 Task: Look for space in Blankenberge, Belgium from 9th June, 2023 to 16th June, 2023 for 2 adults in price range Rs.8000 to Rs.16000. Place can be entire place with 2 bedrooms having 2 beds and 1 bathroom. Property type can be house, flat, guest house. Amenities needed are: heating. Booking option can be shelf check-in. Required host language is English.
Action: Mouse moved to (395, 74)
Screenshot: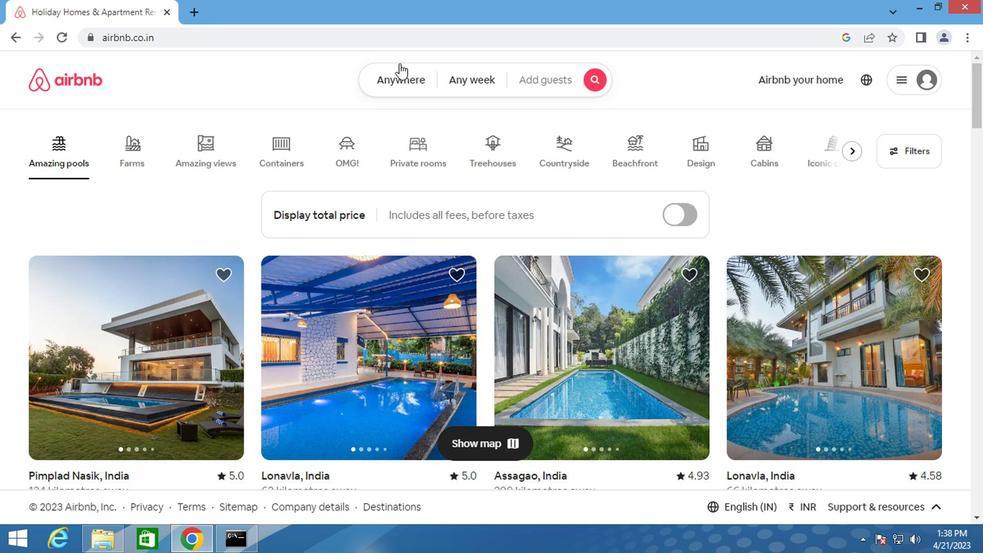
Action: Mouse pressed left at (395, 74)
Screenshot: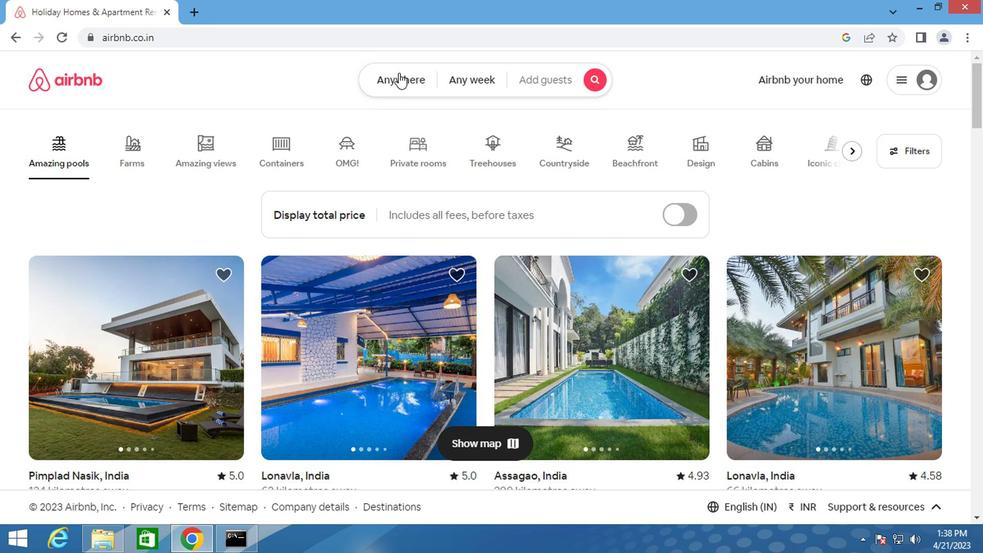 
Action: Mouse moved to (278, 139)
Screenshot: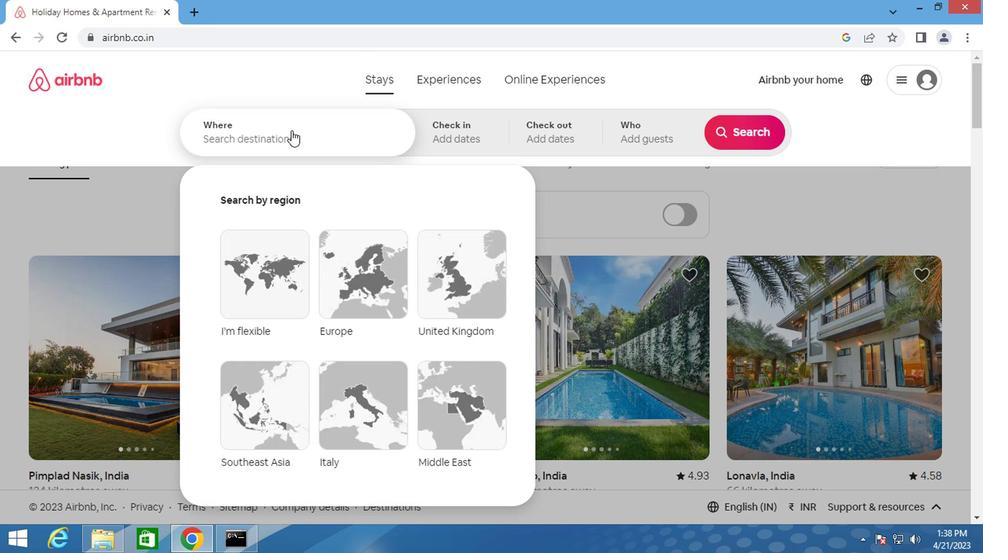 
Action: Mouse pressed left at (278, 139)
Screenshot: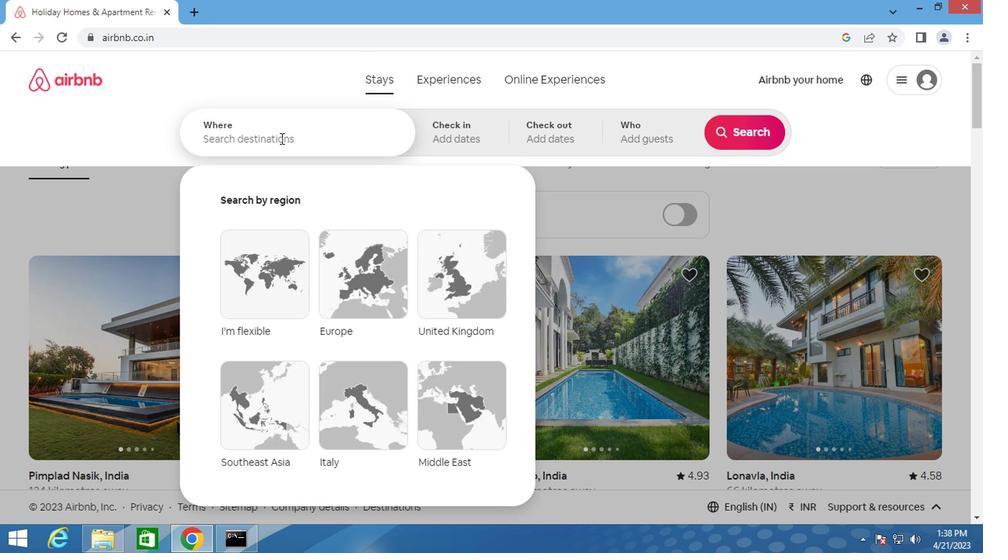 
Action: Key pressed <Key.shift>BLANKENBERGE,BELGIUM
Screenshot: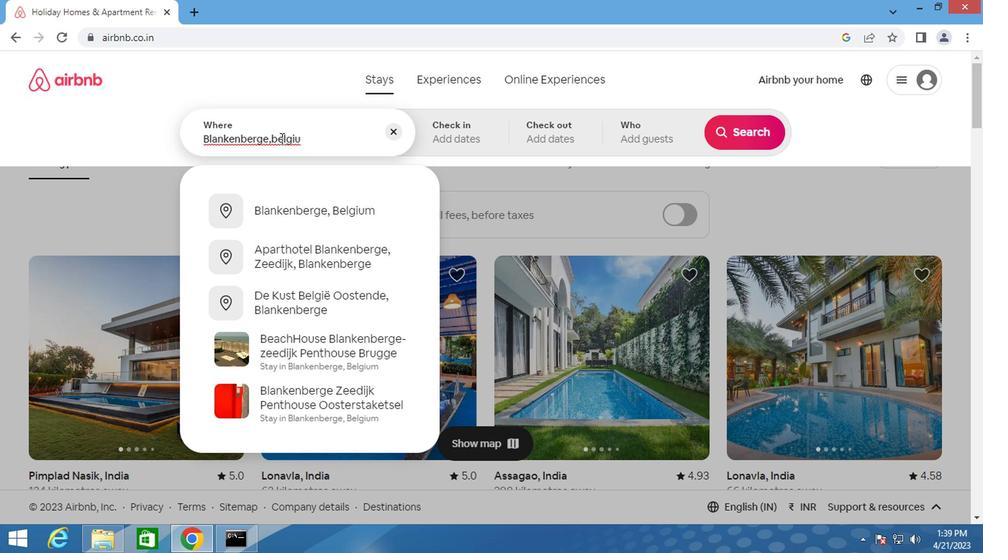 
Action: Mouse moved to (285, 208)
Screenshot: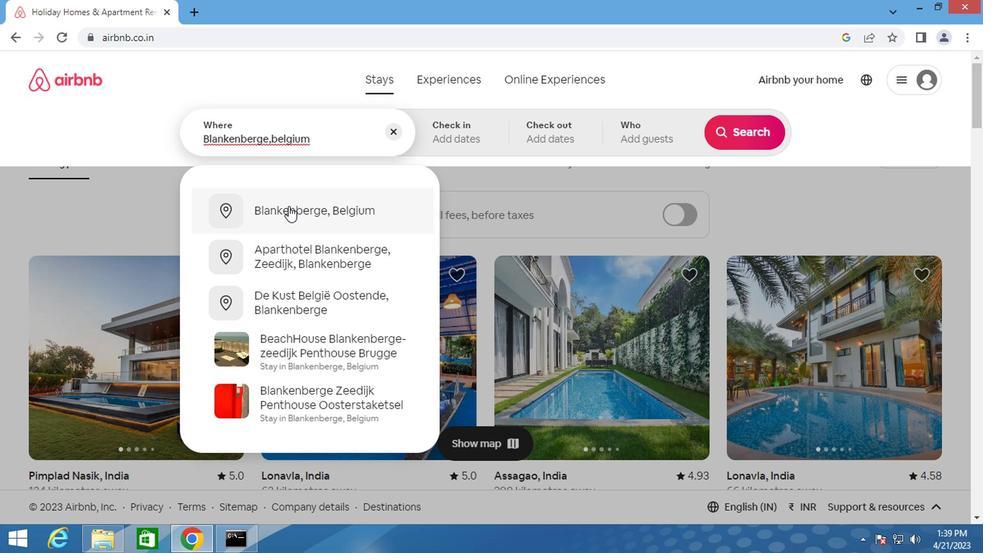 
Action: Mouse pressed left at (285, 208)
Screenshot: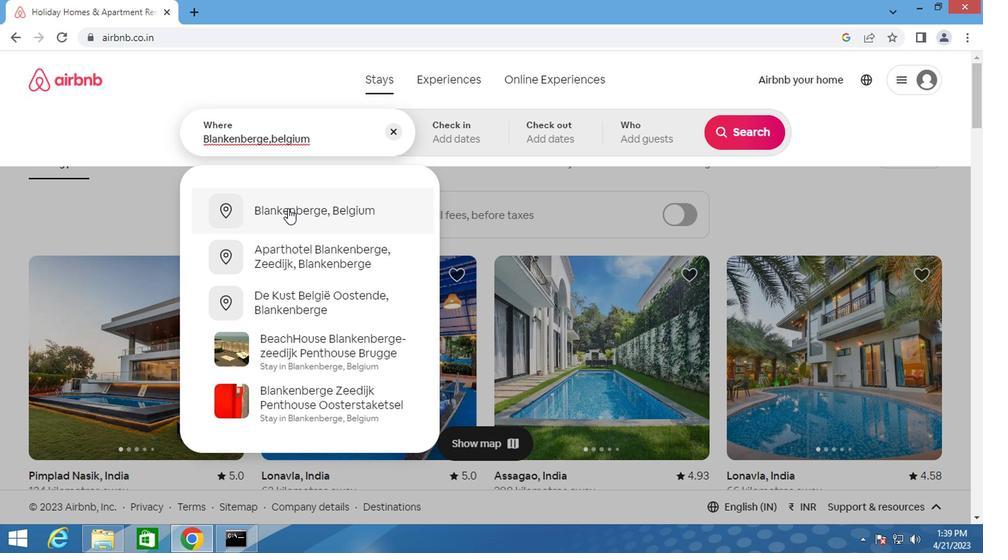 
Action: Mouse moved to (733, 245)
Screenshot: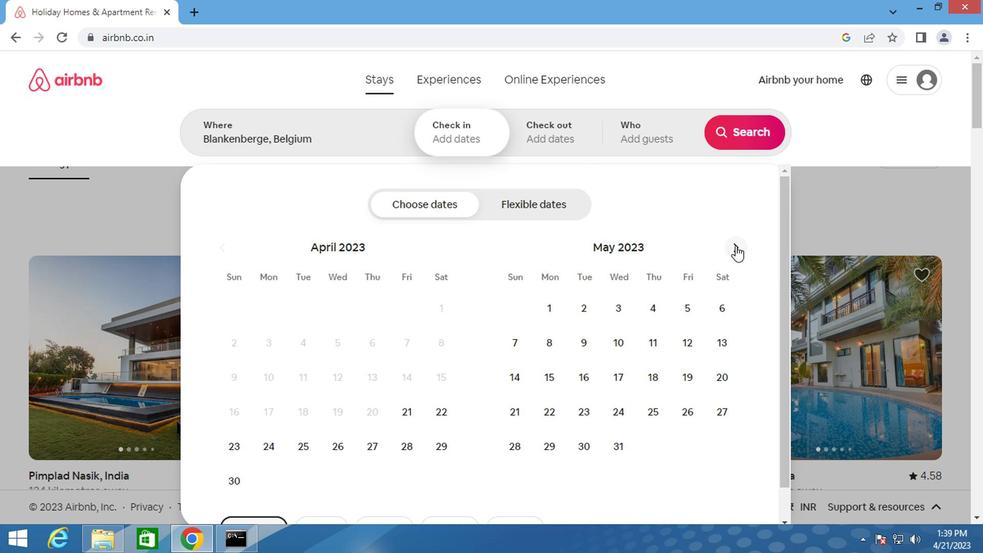 
Action: Mouse pressed left at (733, 245)
Screenshot: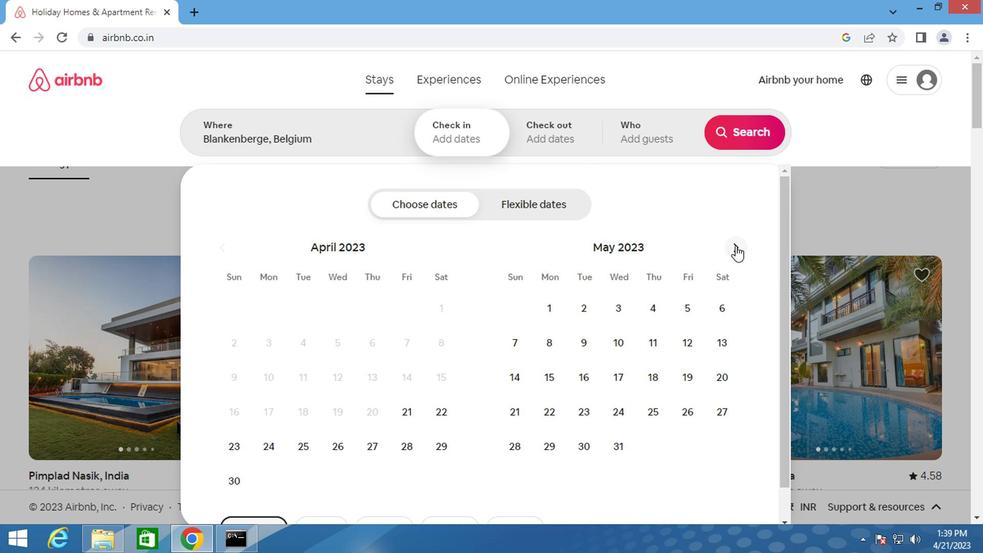 
Action: Mouse moved to (686, 347)
Screenshot: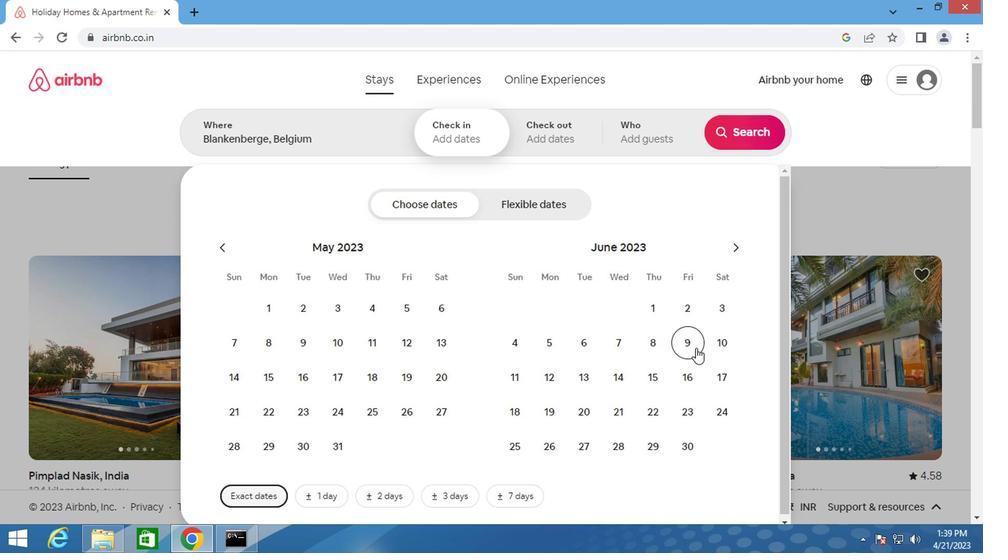 
Action: Mouse pressed left at (686, 347)
Screenshot: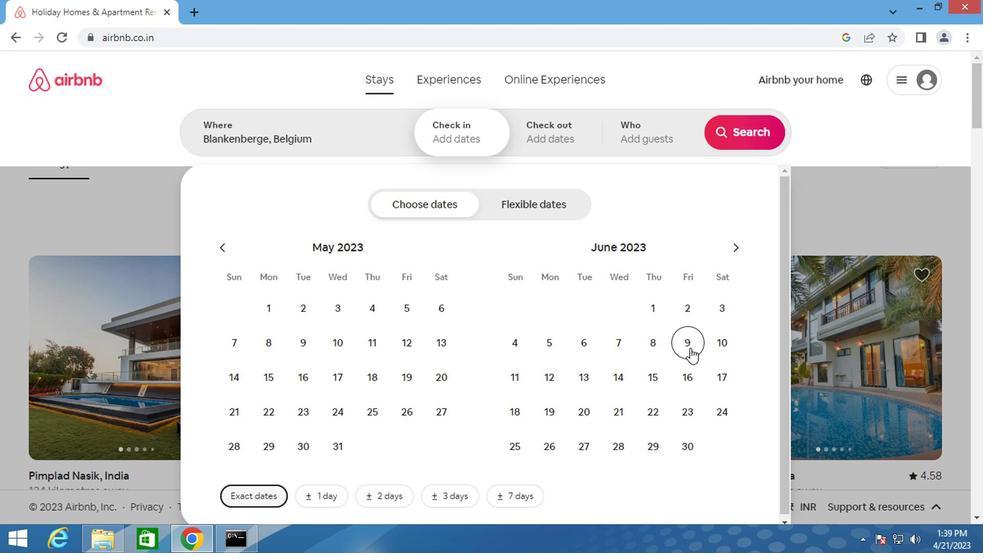 
Action: Mouse moved to (676, 367)
Screenshot: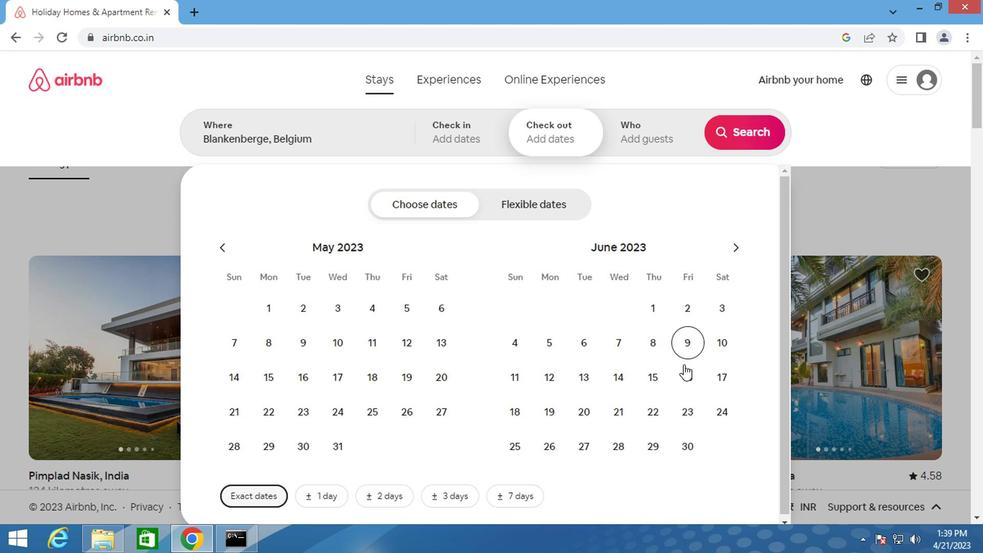 
Action: Mouse pressed left at (676, 367)
Screenshot: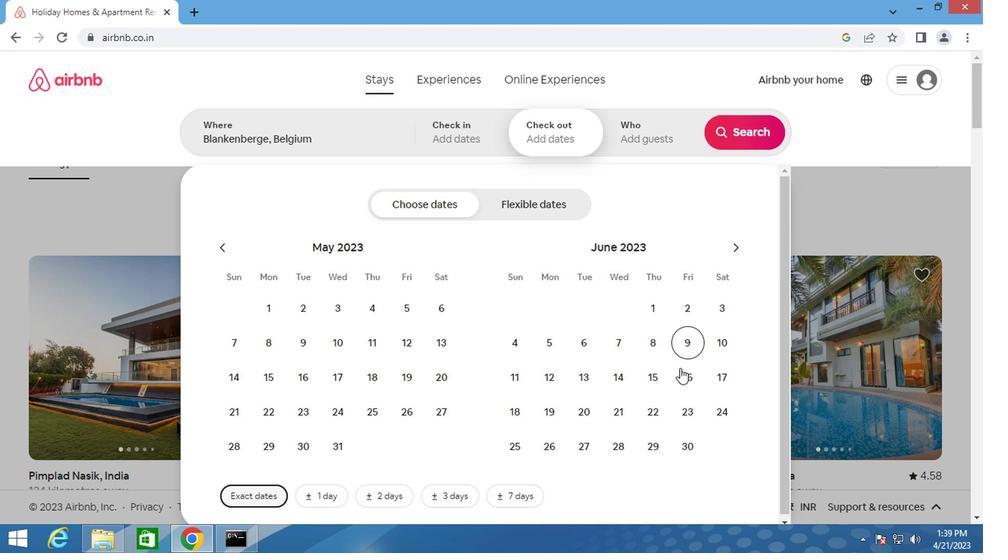 
Action: Mouse moved to (644, 130)
Screenshot: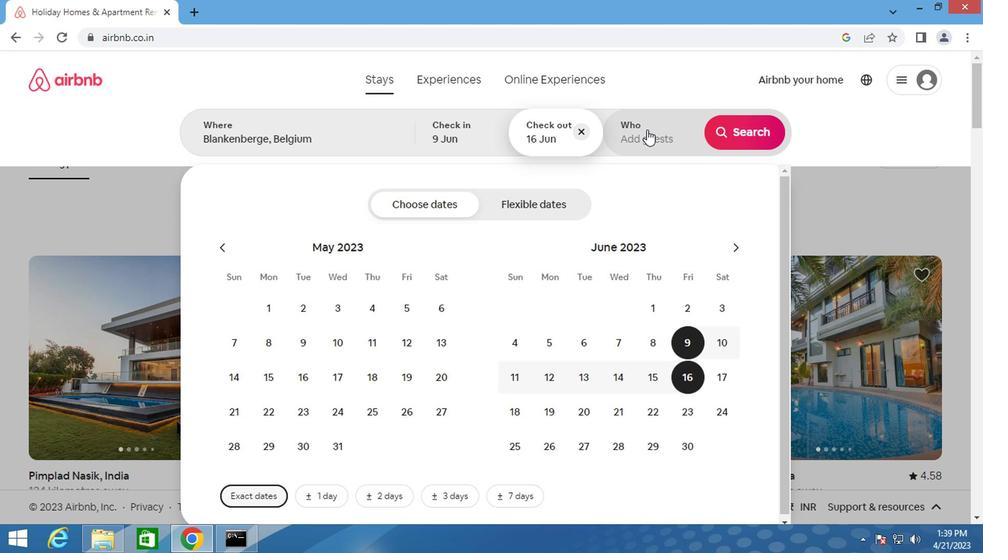 
Action: Mouse pressed left at (644, 130)
Screenshot: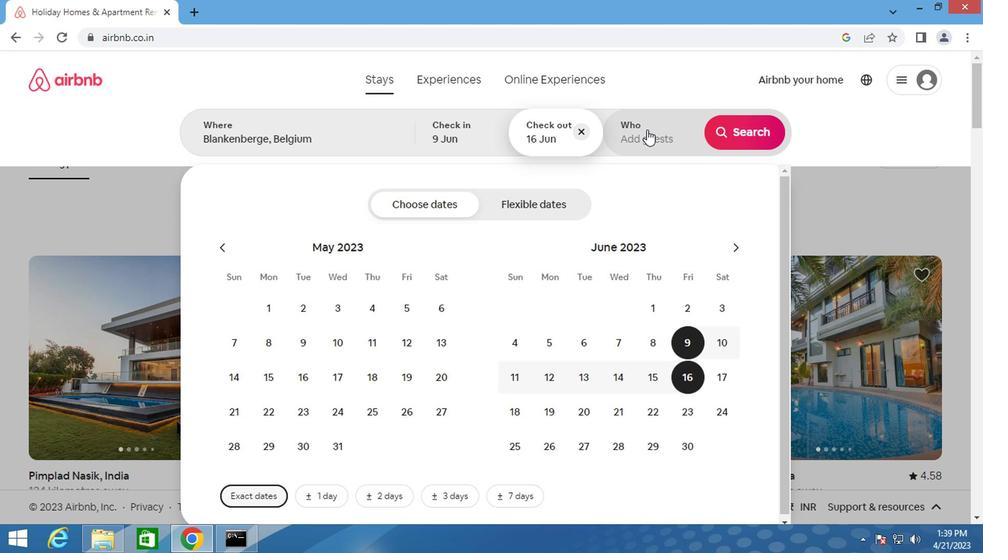 
Action: Mouse moved to (745, 203)
Screenshot: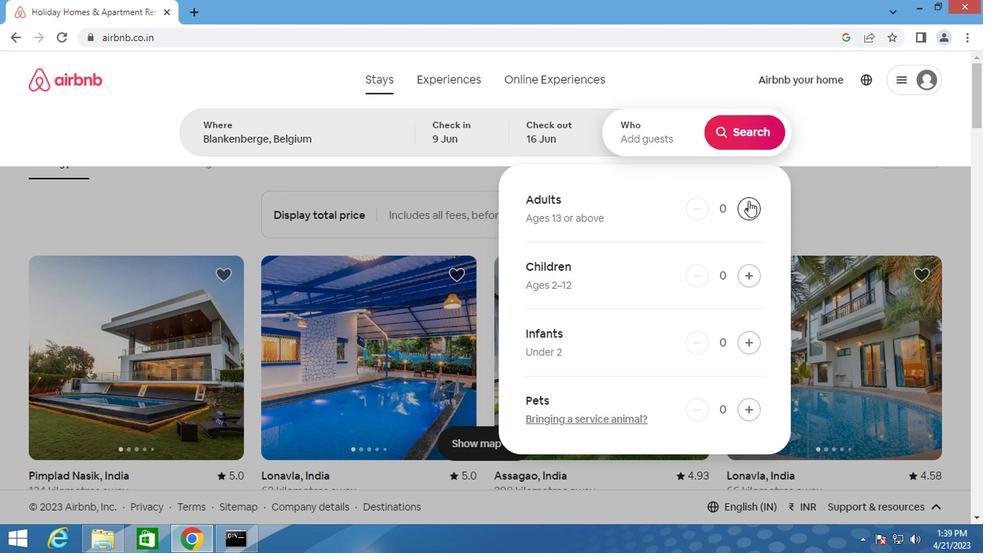 
Action: Mouse pressed left at (745, 203)
Screenshot: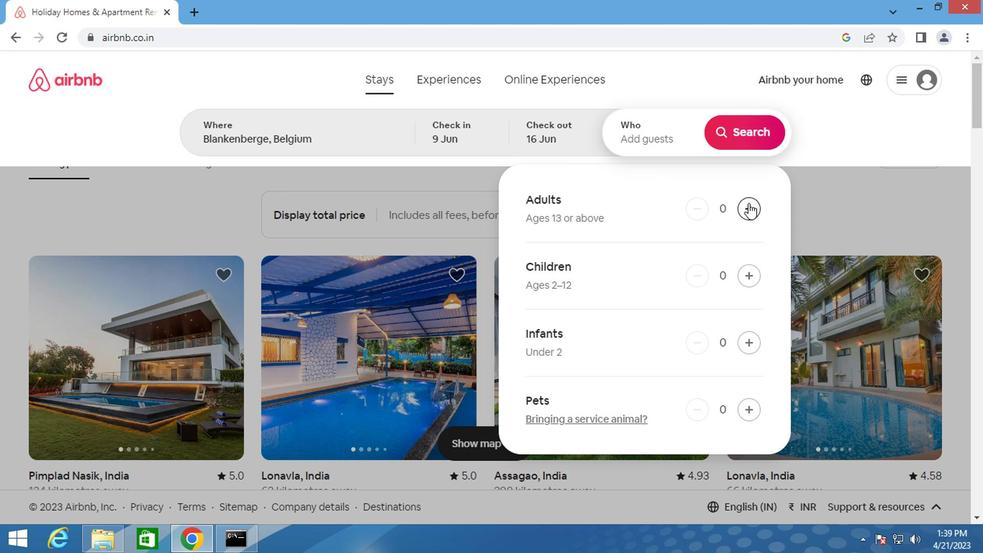 
Action: Mouse moved to (746, 204)
Screenshot: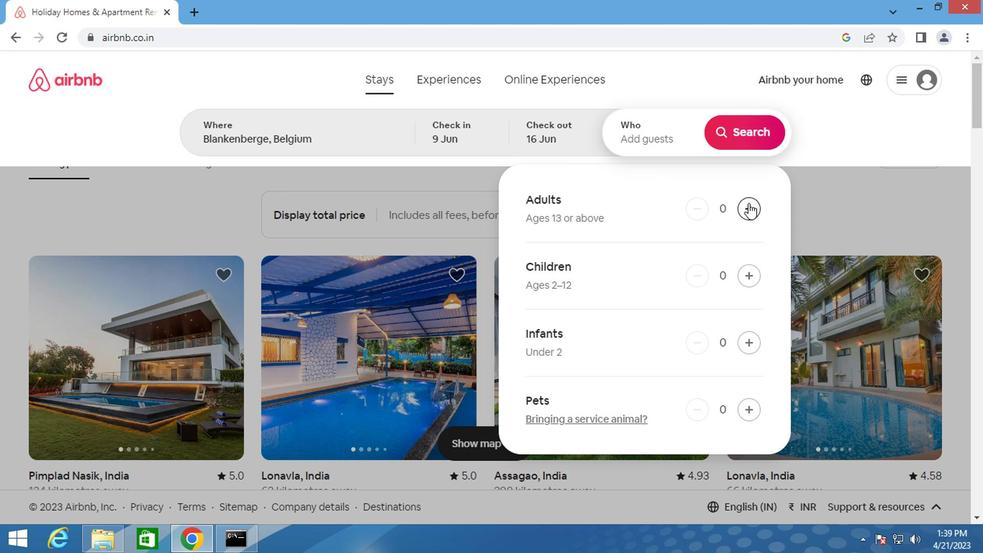 
Action: Mouse pressed left at (746, 204)
Screenshot: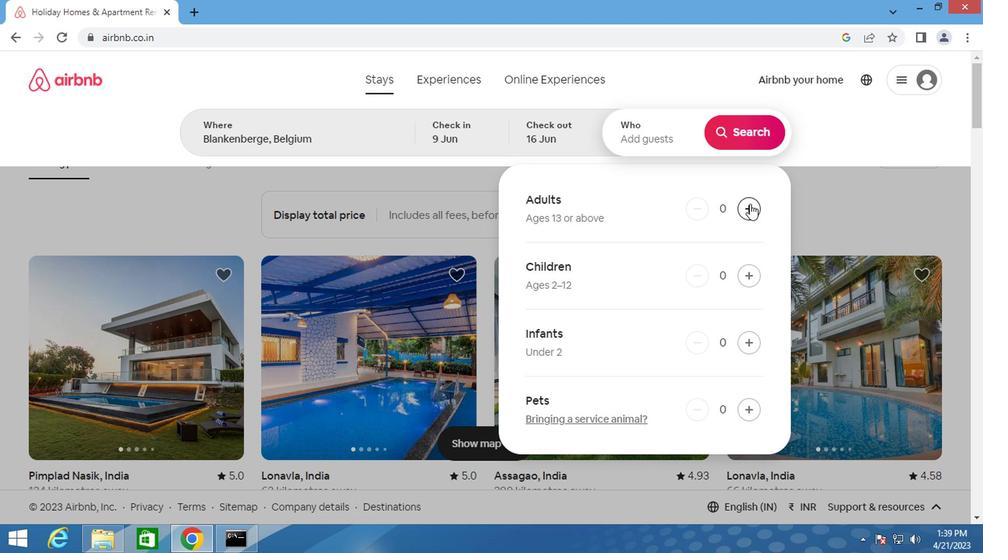 
Action: Mouse moved to (719, 128)
Screenshot: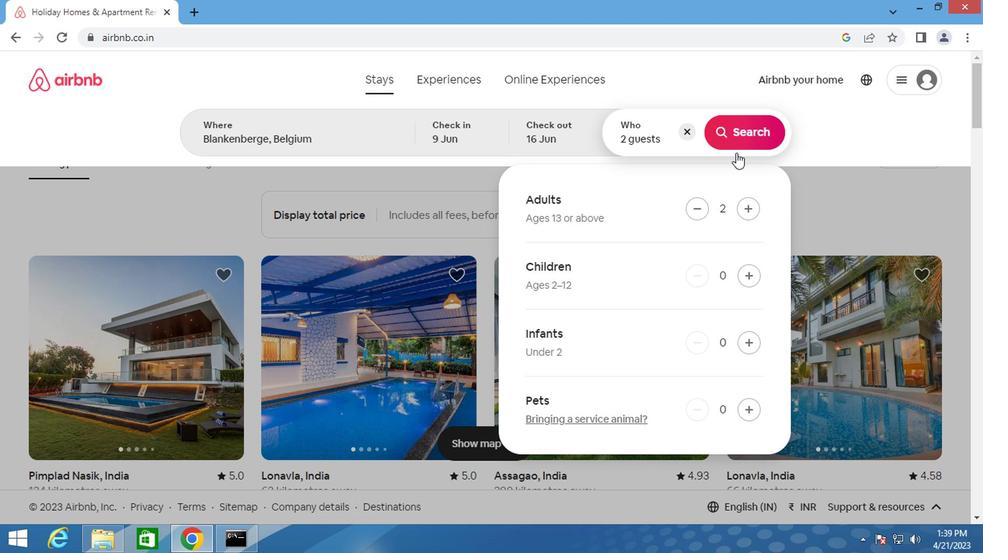 
Action: Mouse pressed left at (719, 128)
Screenshot: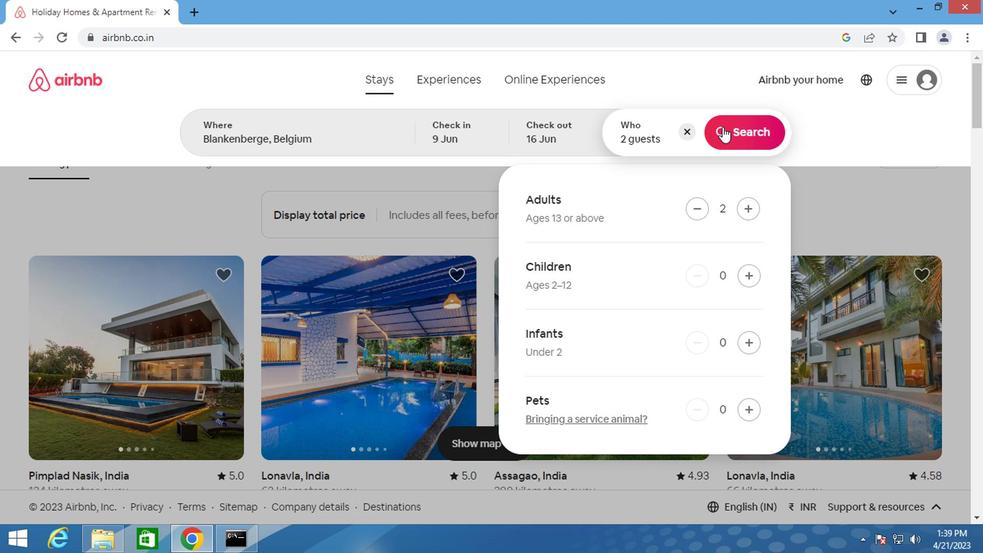 
Action: Mouse moved to (915, 142)
Screenshot: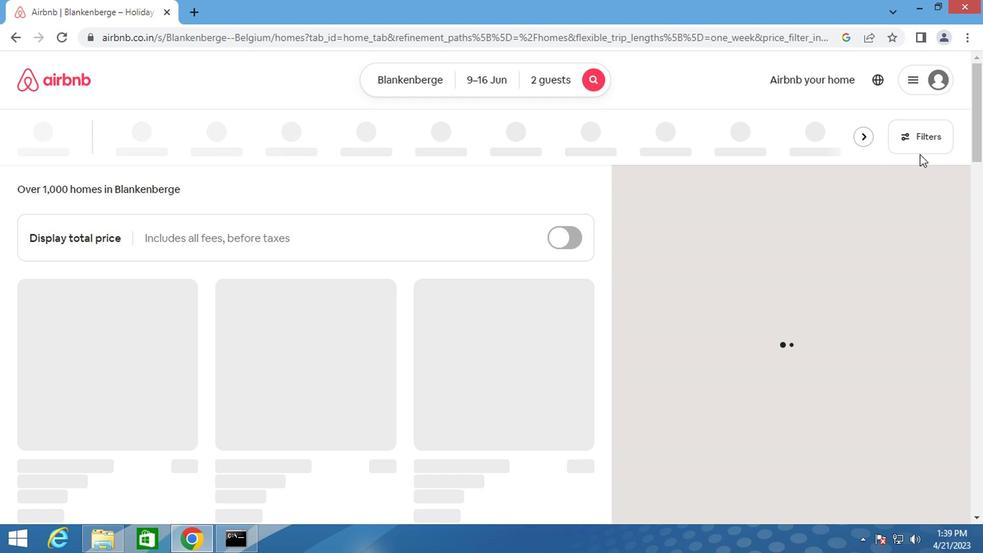 
Action: Mouse pressed left at (915, 142)
Screenshot: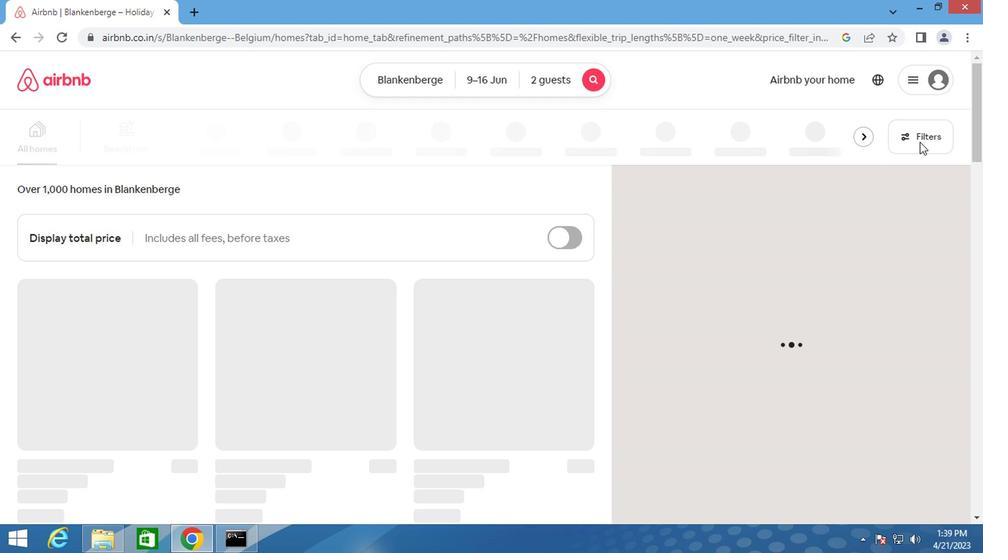 
Action: Mouse moved to (283, 320)
Screenshot: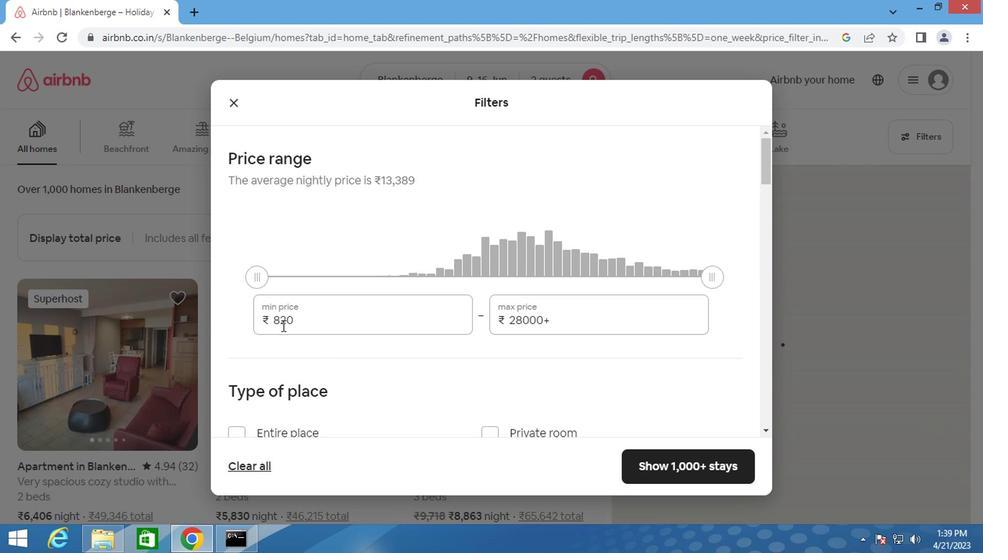 
Action: Mouse pressed left at (283, 320)
Screenshot: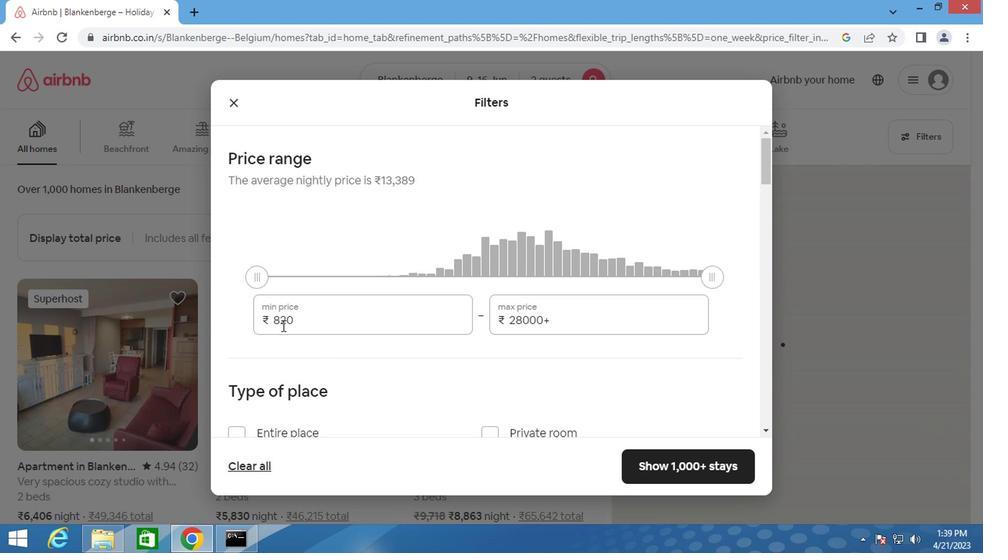 
Action: Mouse moved to (284, 320)
Screenshot: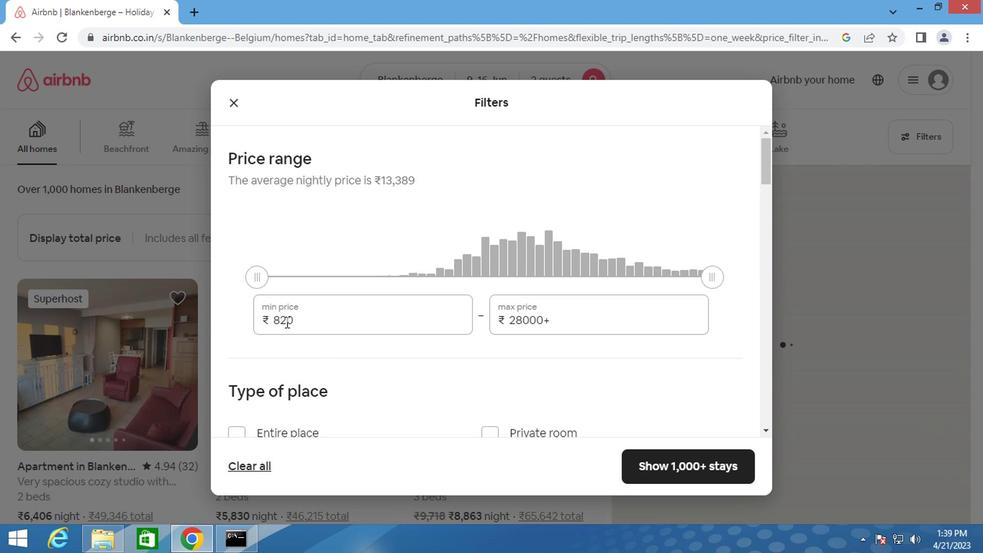 
Action: Mouse pressed left at (284, 320)
Screenshot: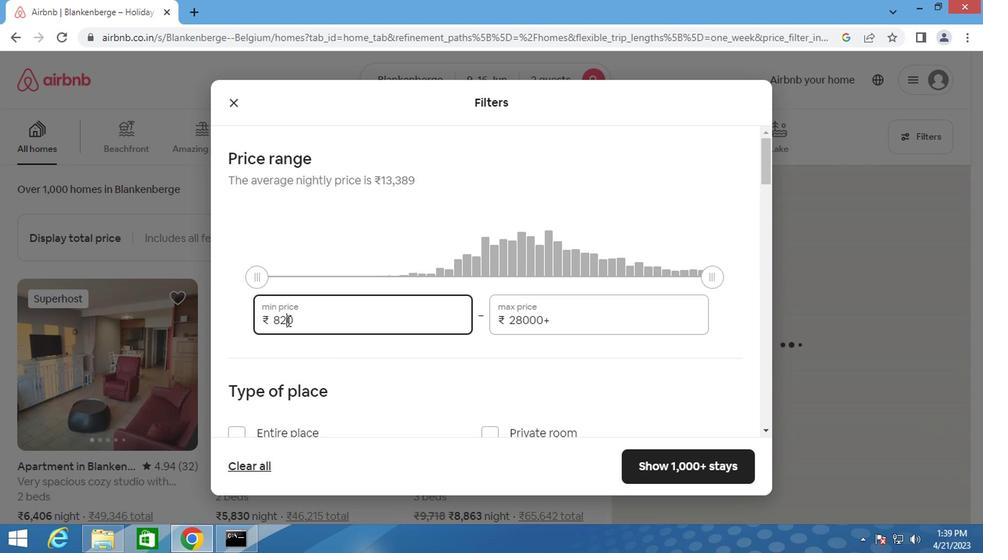 
Action: Key pressed <Key.backspace>8000
Screenshot: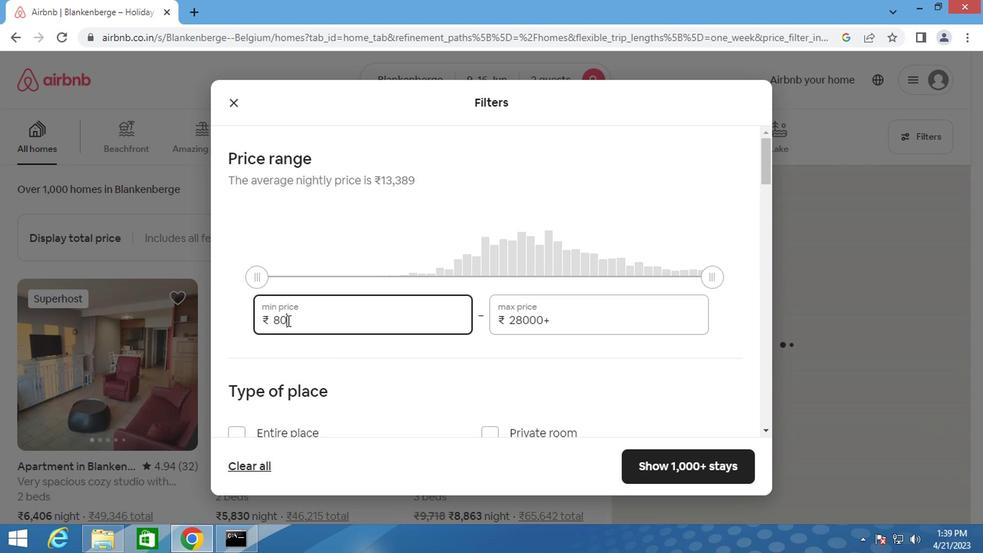
Action: Mouse moved to (524, 323)
Screenshot: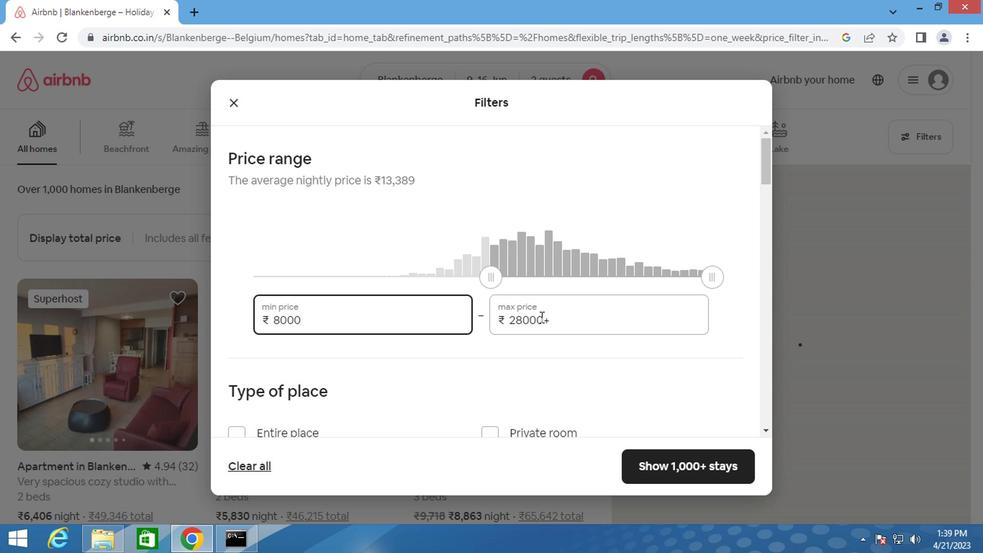 
Action: Mouse pressed left at (524, 323)
Screenshot: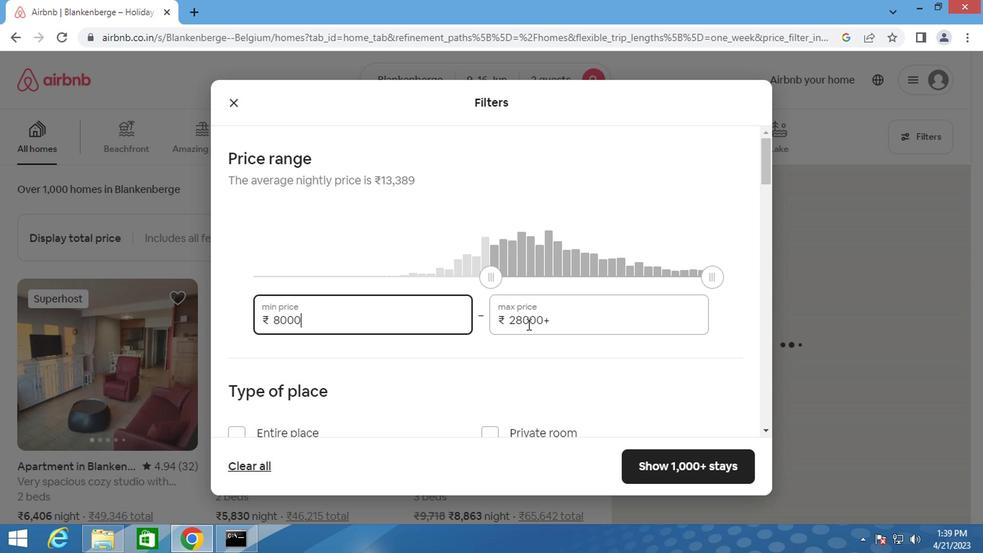 
Action: Mouse pressed left at (524, 323)
Screenshot: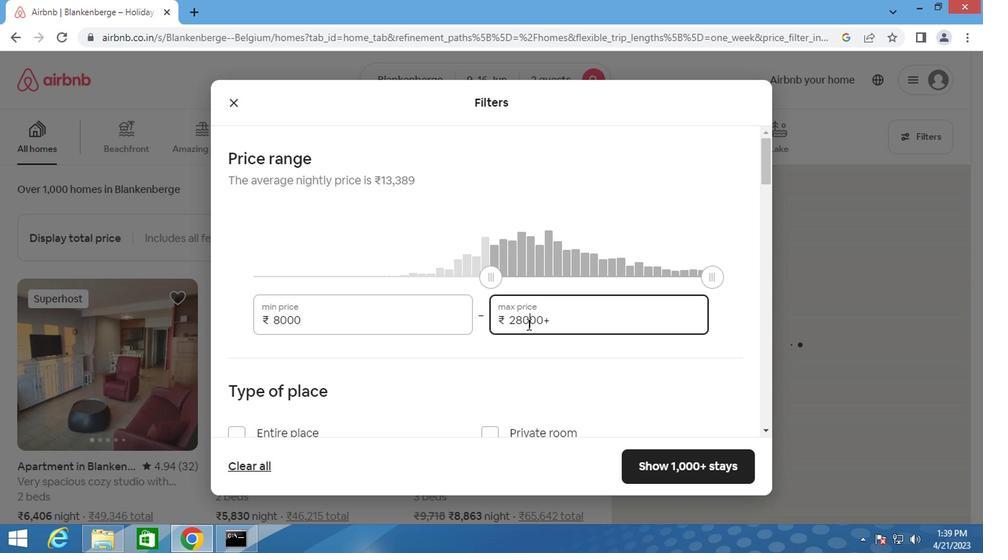 
Action: Key pressed <Key.backspace>16000
Screenshot: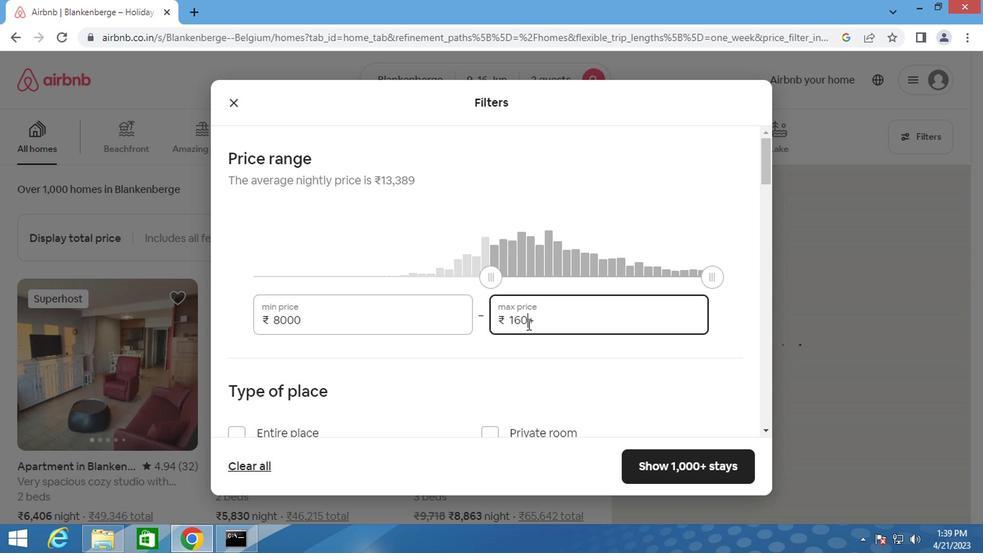 
Action: Mouse moved to (435, 358)
Screenshot: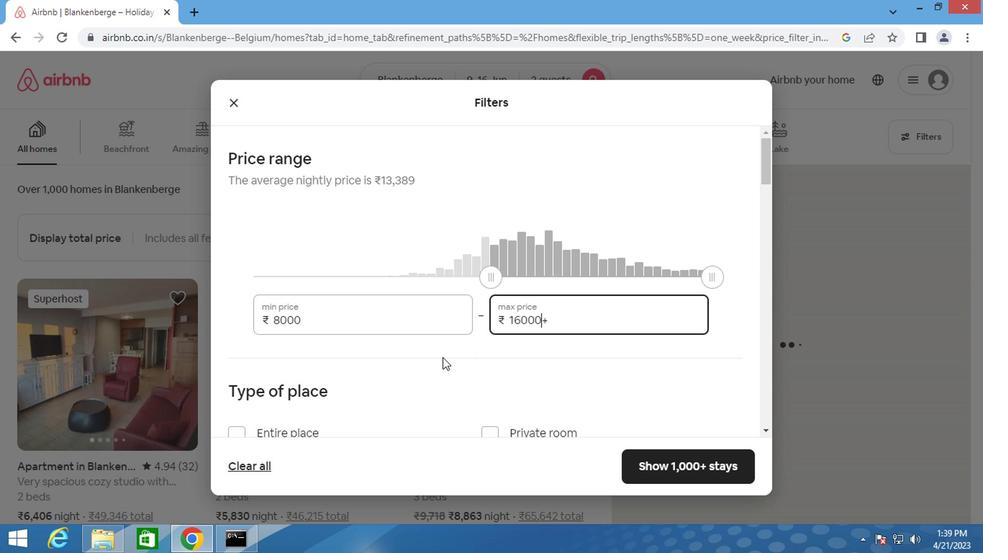 
Action: Mouse scrolled (435, 357) with delta (0, -1)
Screenshot: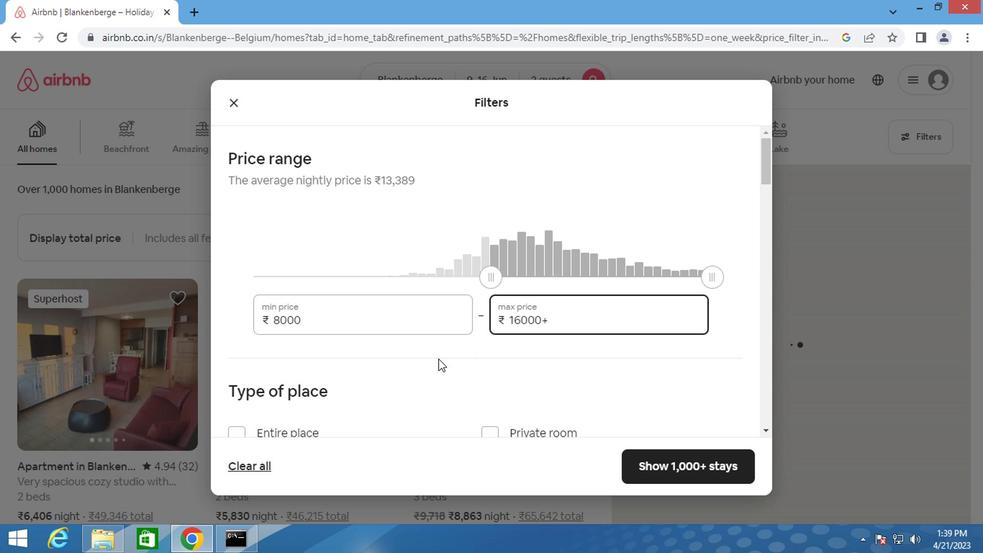 
Action: Mouse scrolled (435, 357) with delta (0, -1)
Screenshot: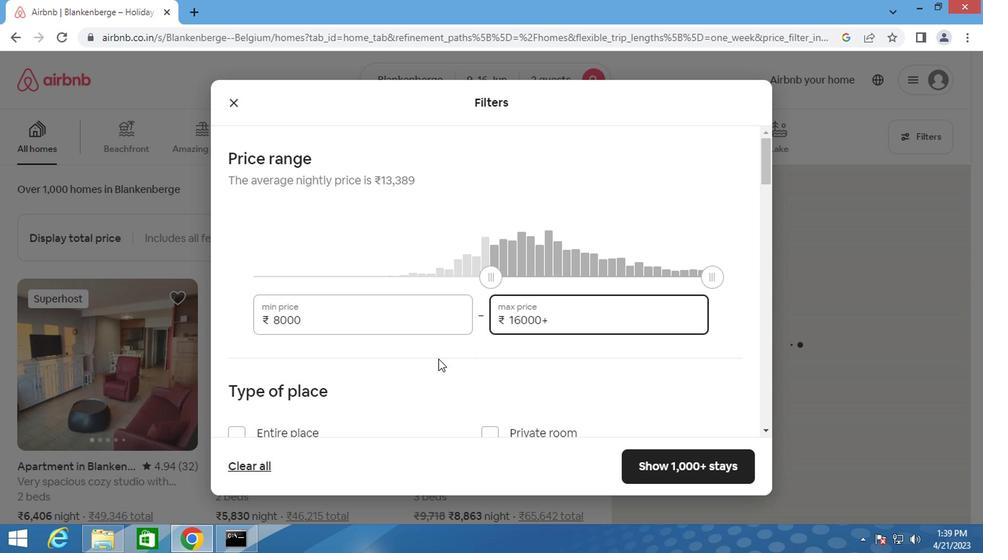 
Action: Mouse scrolled (435, 357) with delta (0, -1)
Screenshot: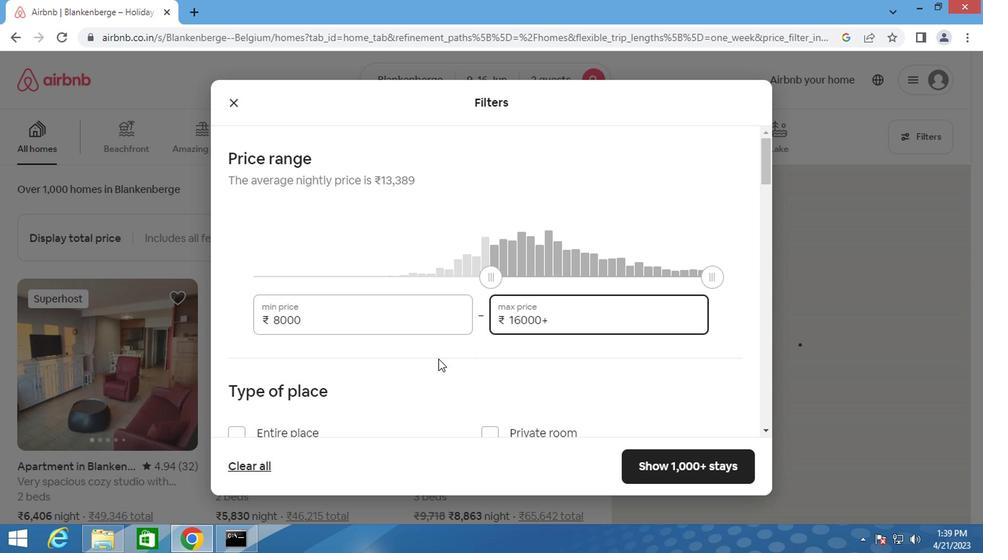 
Action: Mouse scrolled (435, 357) with delta (0, -1)
Screenshot: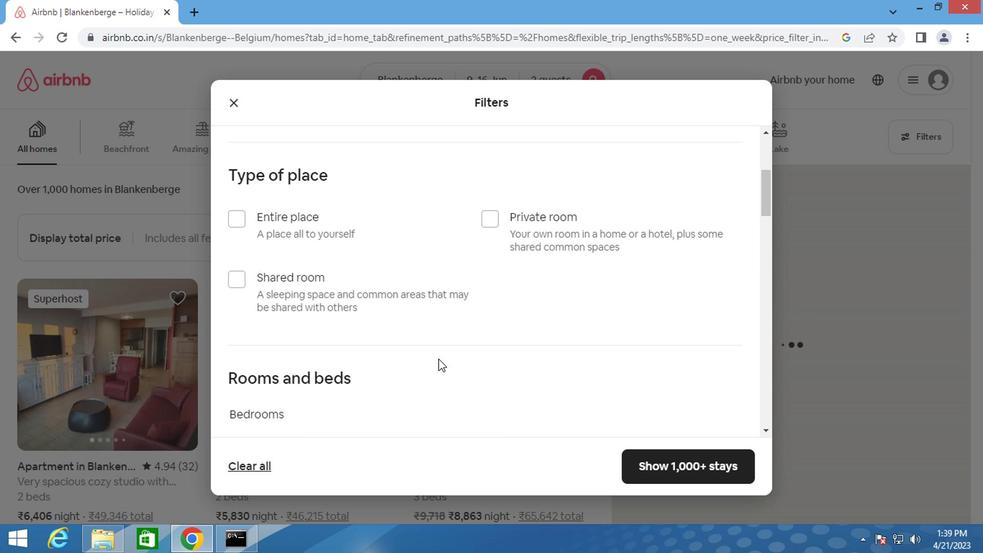 
Action: Mouse scrolled (435, 357) with delta (0, -1)
Screenshot: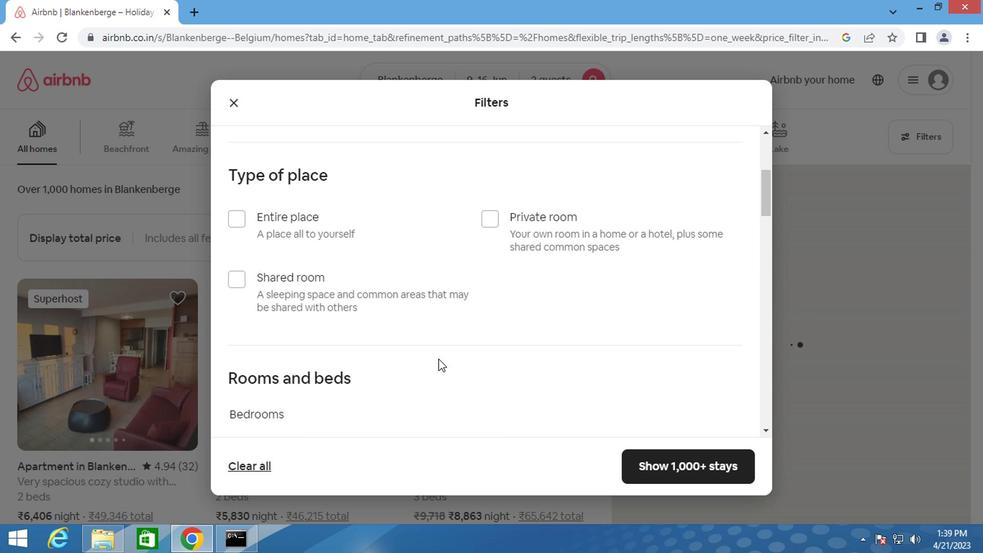 
Action: Mouse moved to (301, 210)
Screenshot: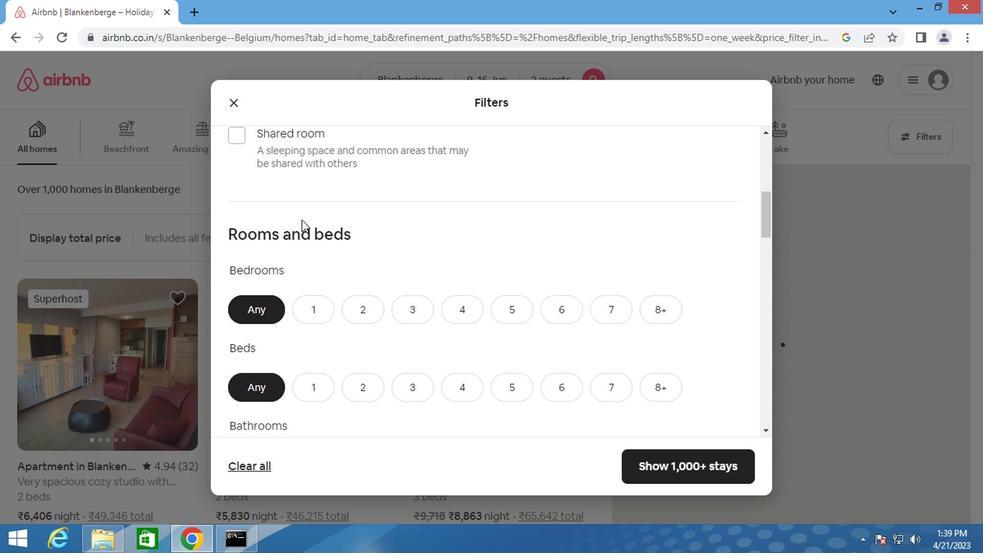 
Action: Mouse scrolled (301, 211) with delta (0, 1)
Screenshot: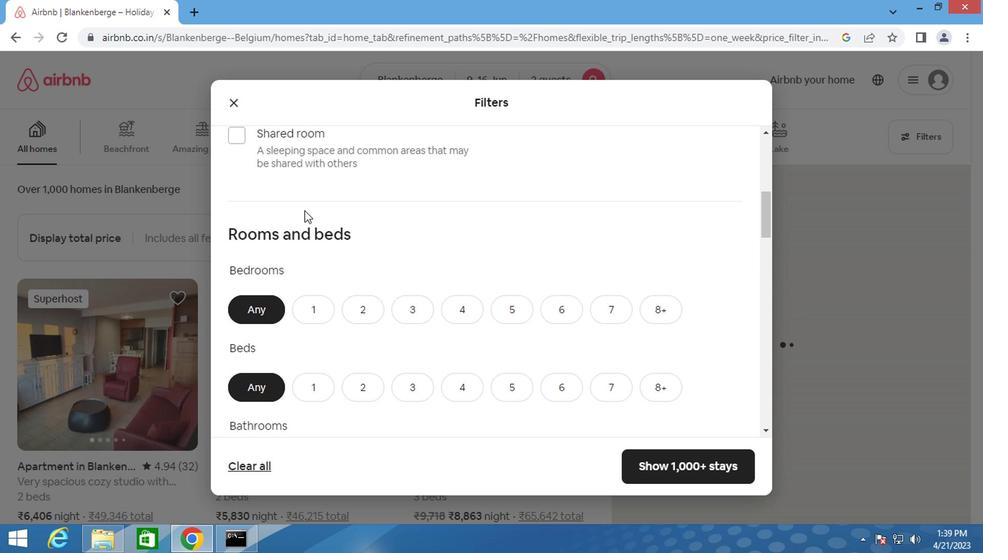 
Action: Mouse scrolled (301, 211) with delta (0, 1)
Screenshot: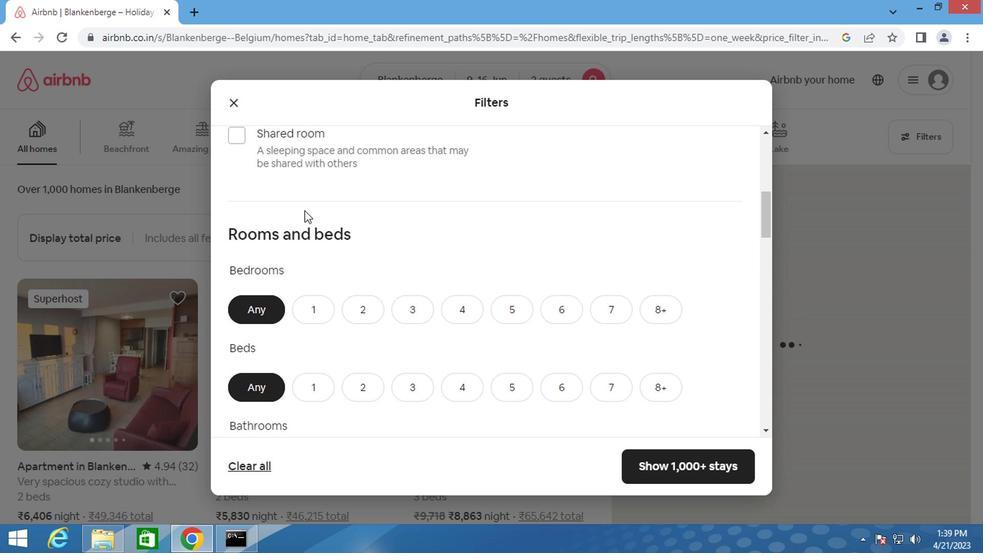 
Action: Mouse moved to (239, 218)
Screenshot: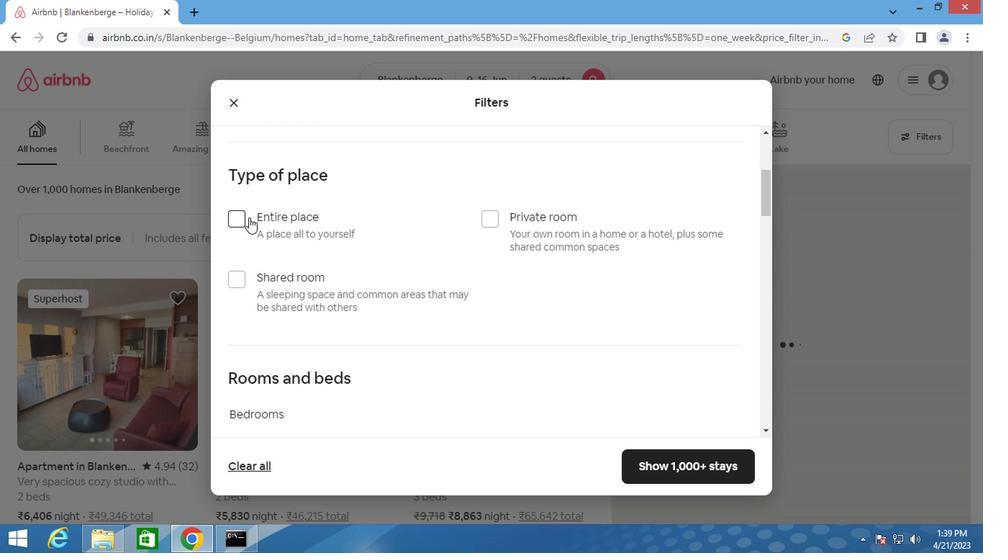 
Action: Mouse pressed left at (239, 218)
Screenshot: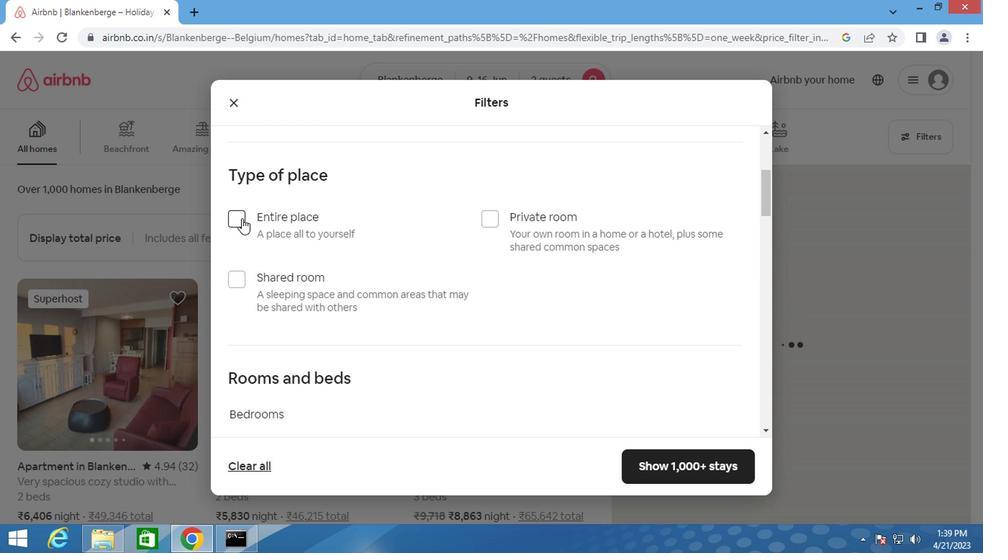 
Action: Mouse moved to (348, 242)
Screenshot: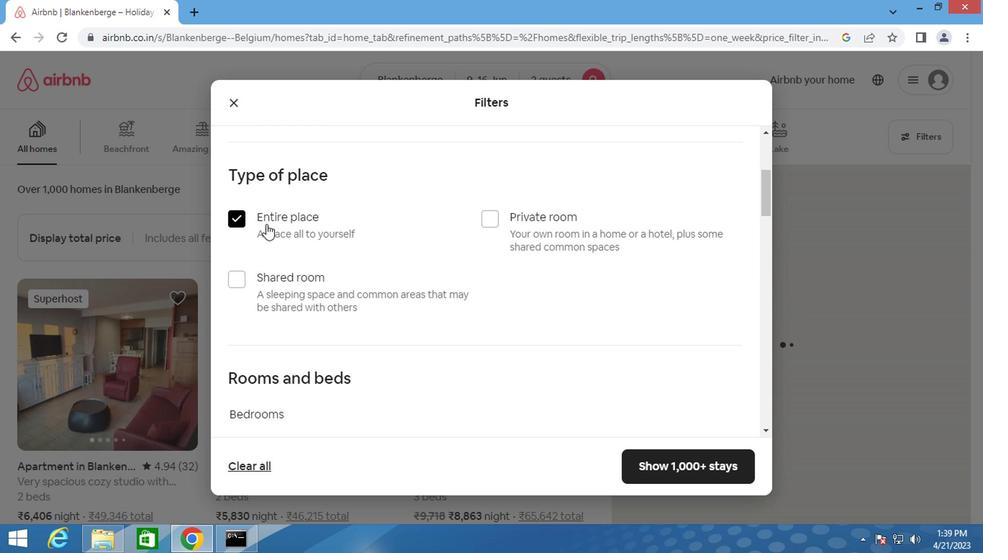 
Action: Mouse scrolled (348, 242) with delta (0, 0)
Screenshot: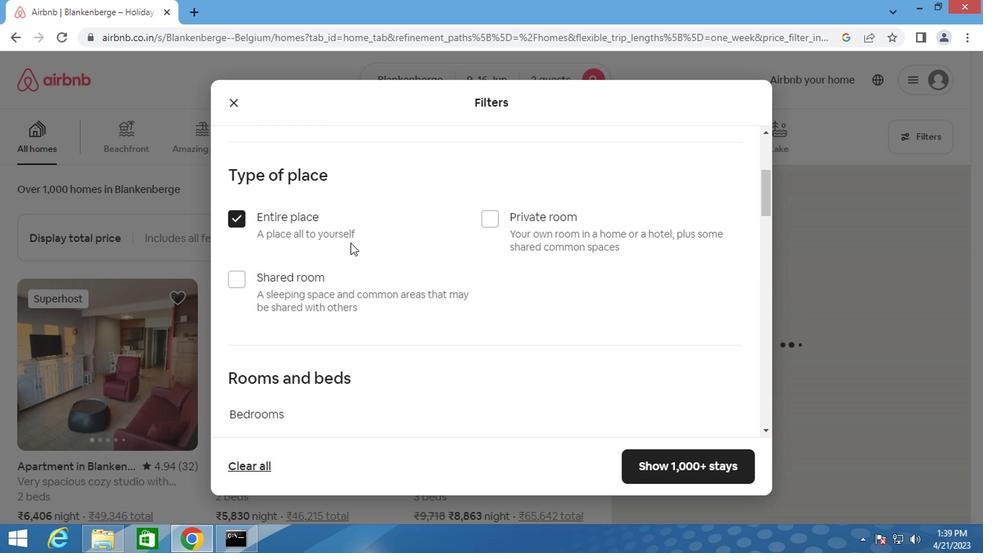 
Action: Mouse scrolled (348, 242) with delta (0, 0)
Screenshot: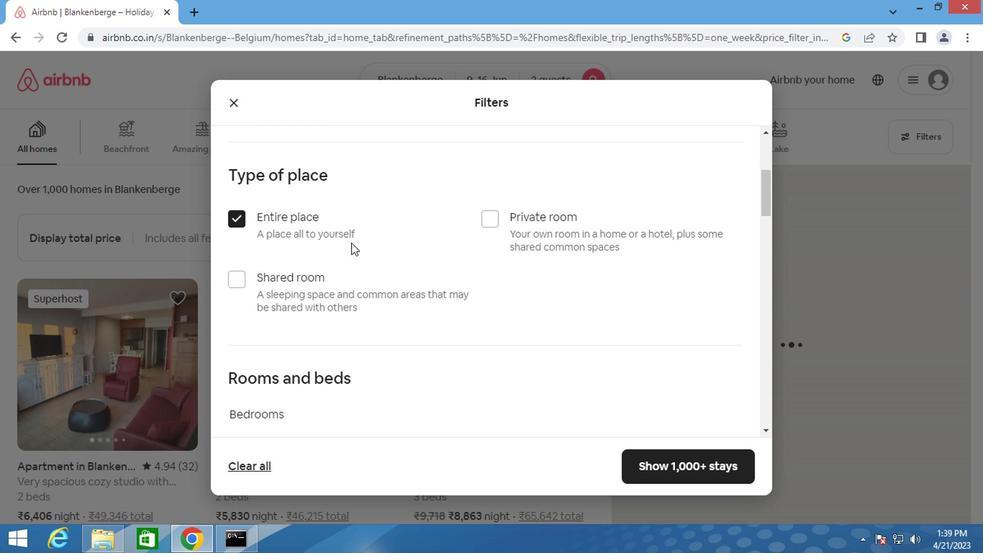 
Action: Mouse scrolled (348, 242) with delta (0, 0)
Screenshot: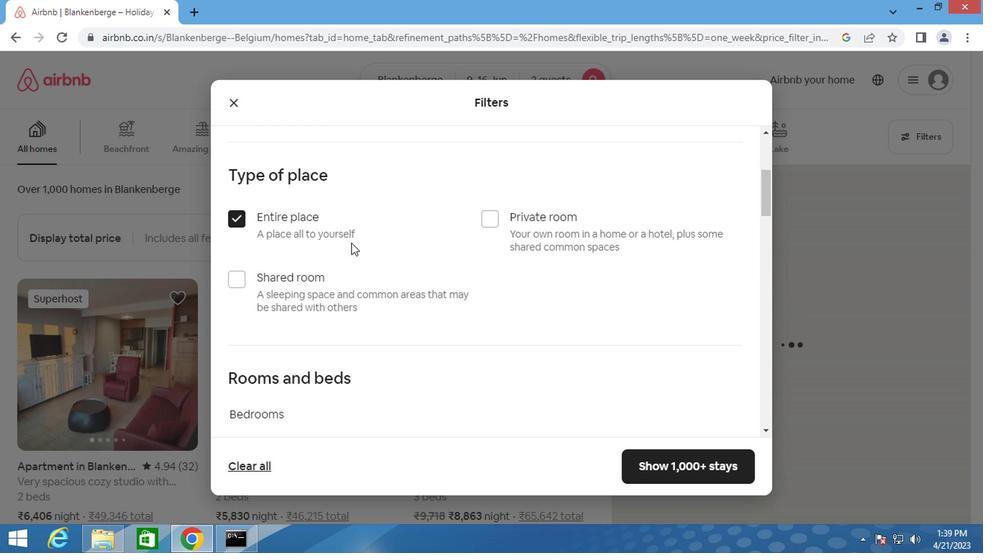
Action: Mouse moved to (355, 242)
Screenshot: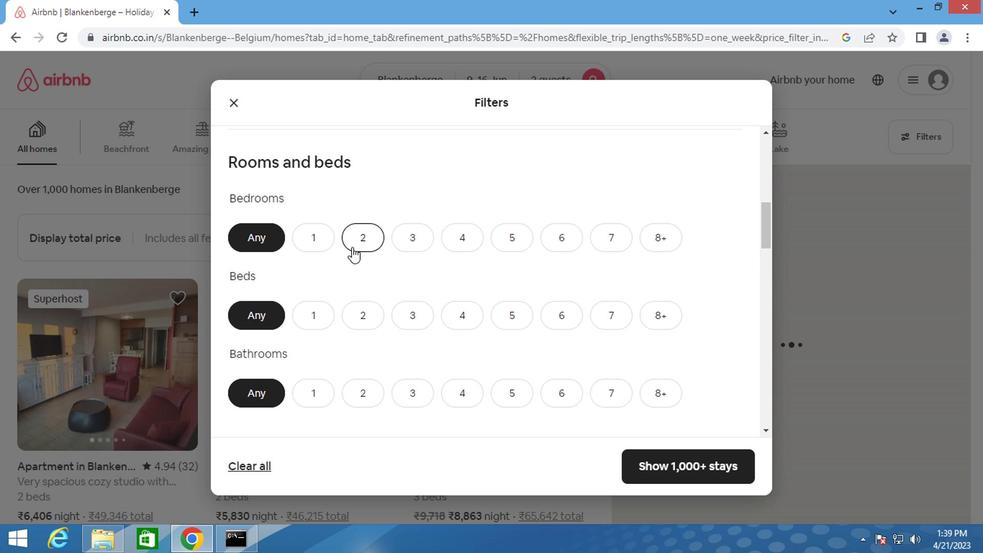 
Action: Mouse pressed left at (355, 242)
Screenshot: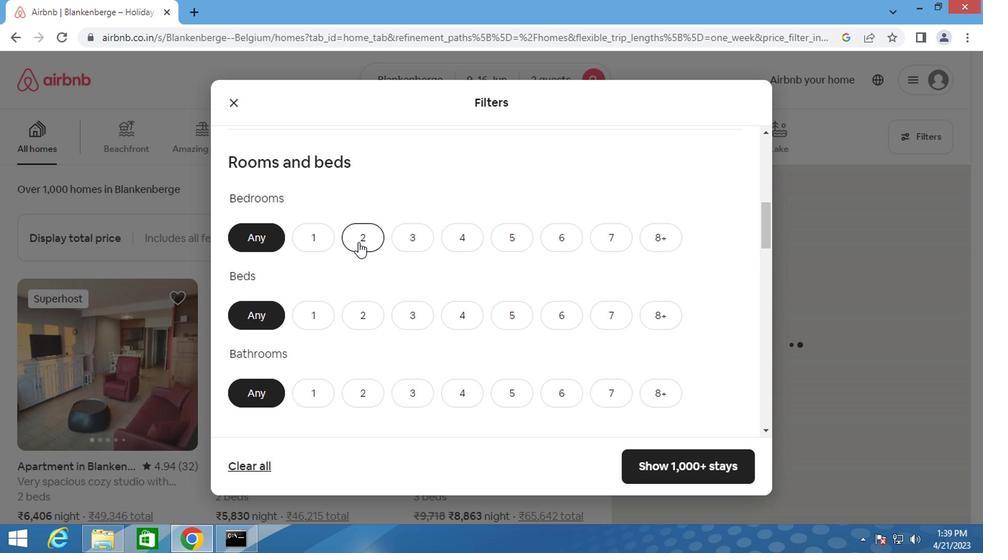 
Action: Mouse moved to (366, 309)
Screenshot: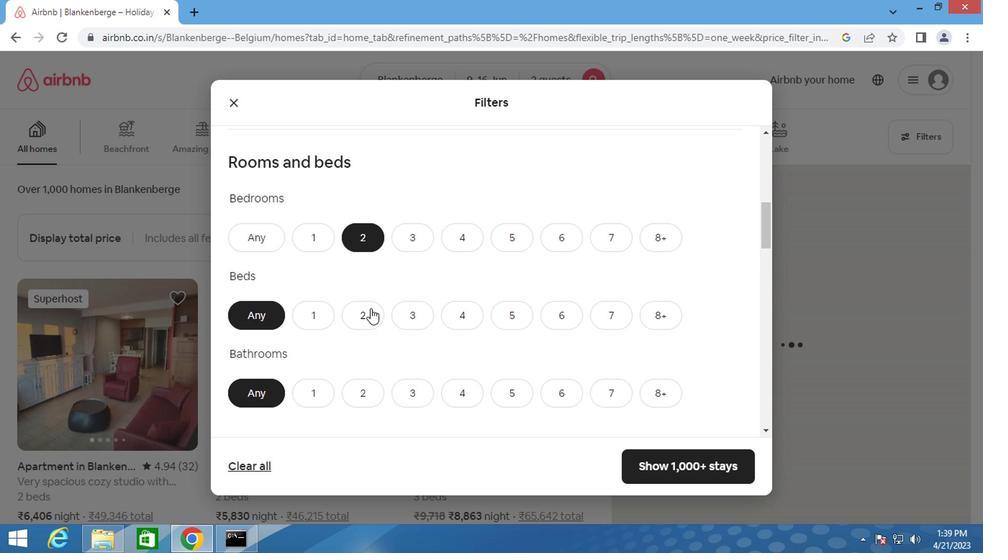 
Action: Mouse pressed left at (366, 309)
Screenshot: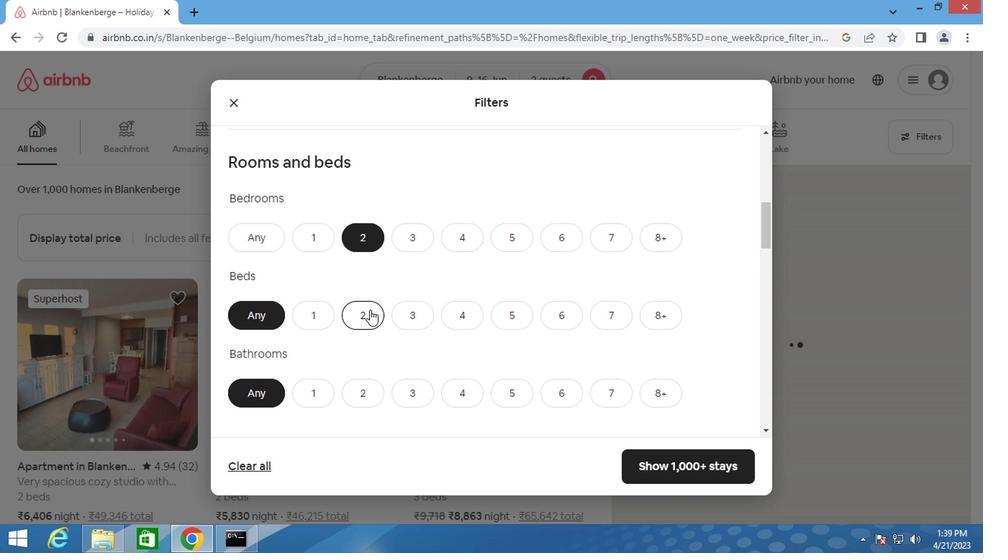 
Action: Mouse moved to (301, 384)
Screenshot: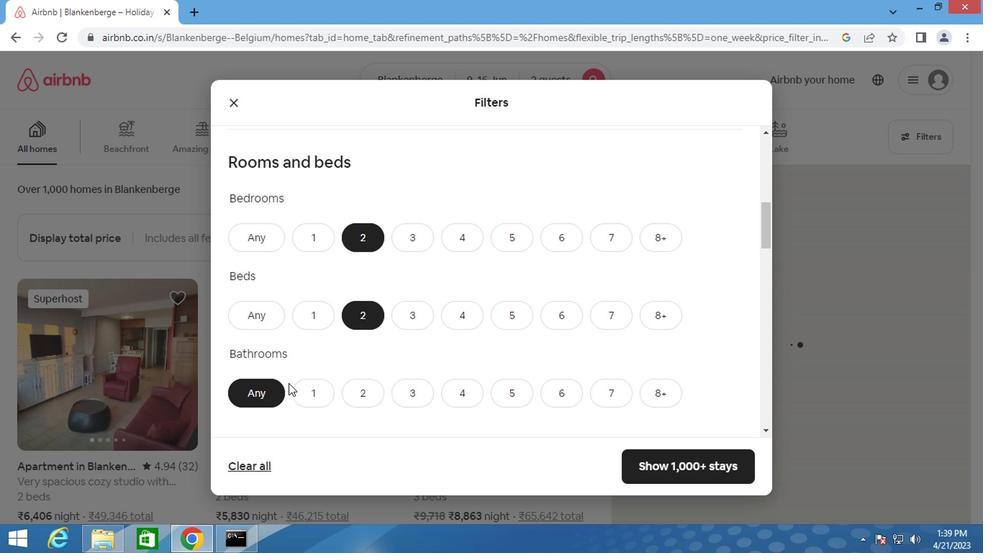 
Action: Mouse pressed left at (301, 384)
Screenshot: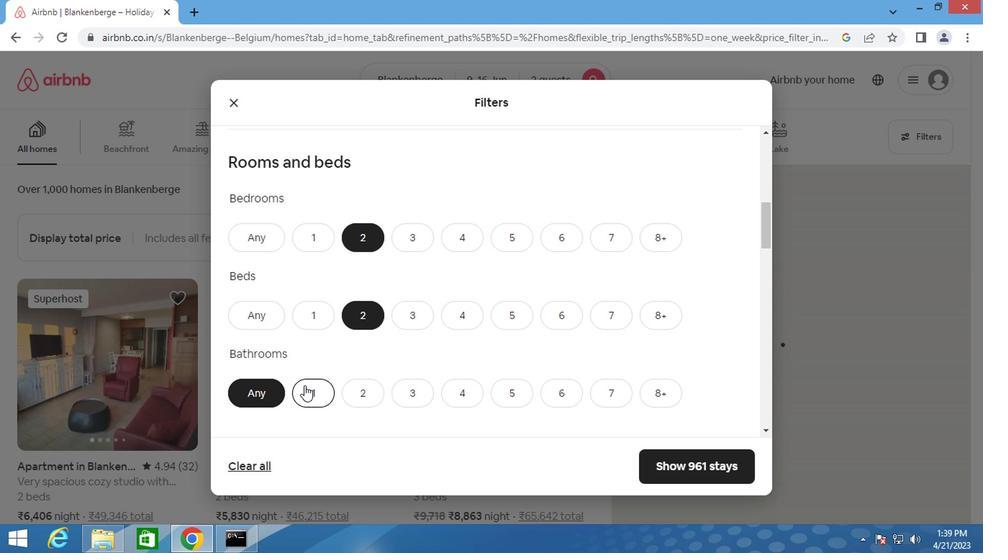 
Action: Mouse moved to (301, 385)
Screenshot: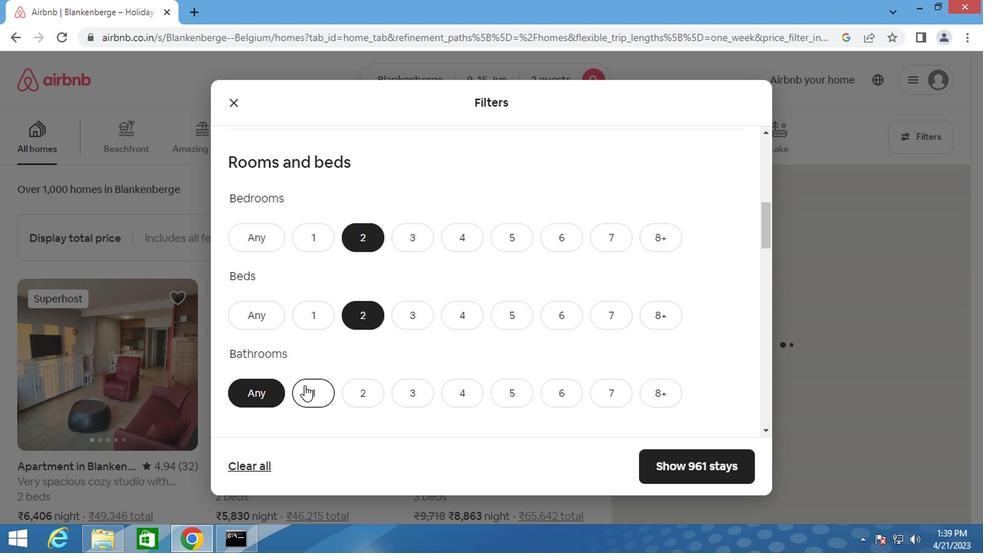 
Action: Mouse scrolled (301, 384) with delta (0, -1)
Screenshot: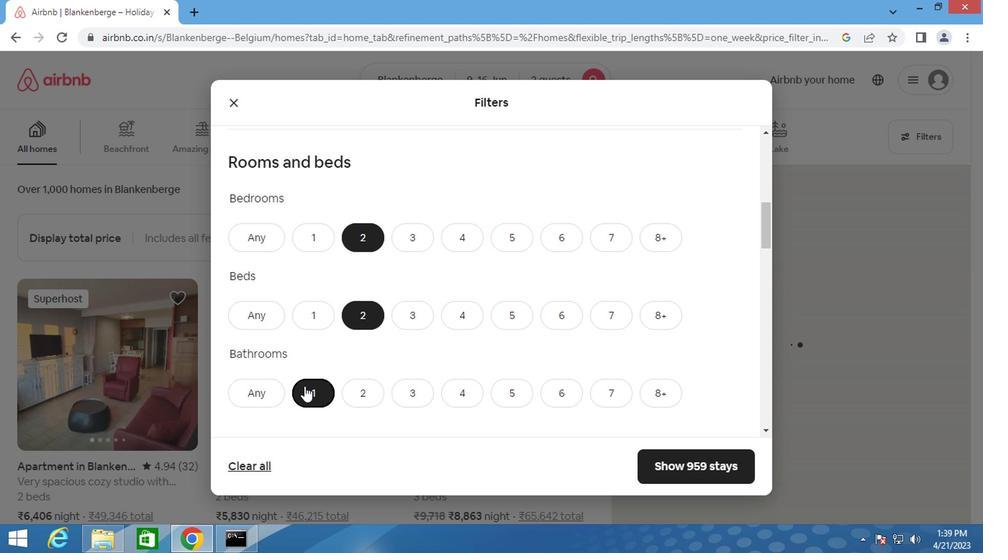 
Action: Mouse scrolled (301, 384) with delta (0, -1)
Screenshot: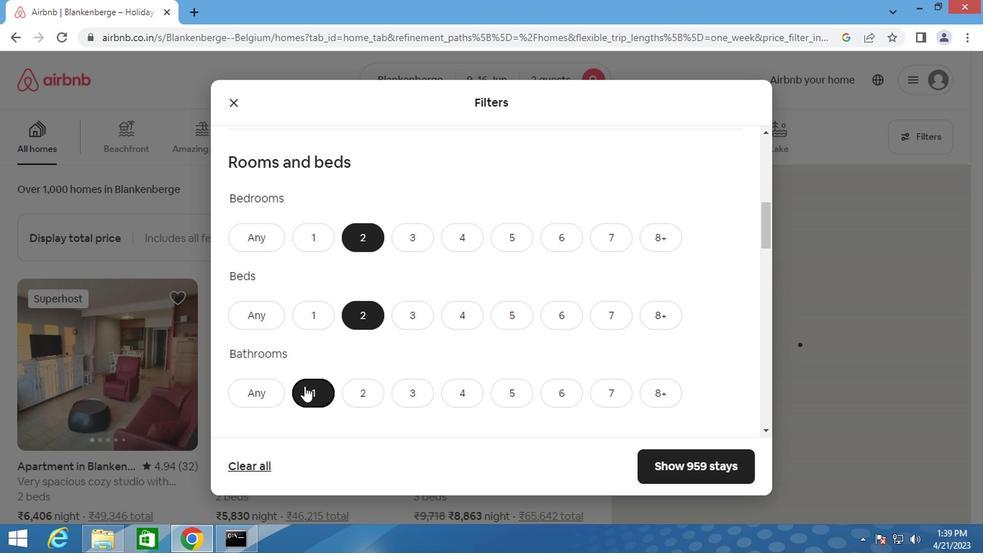 
Action: Mouse moved to (301, 385)
Screenshot: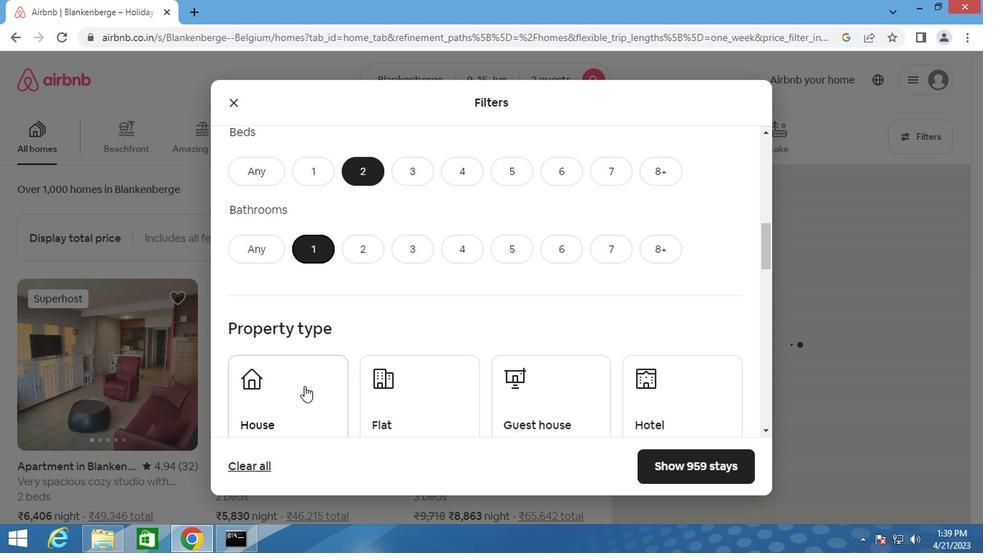 
Action: Mouse scrolled (301, 384) with delta (0, -1)
Screenshot: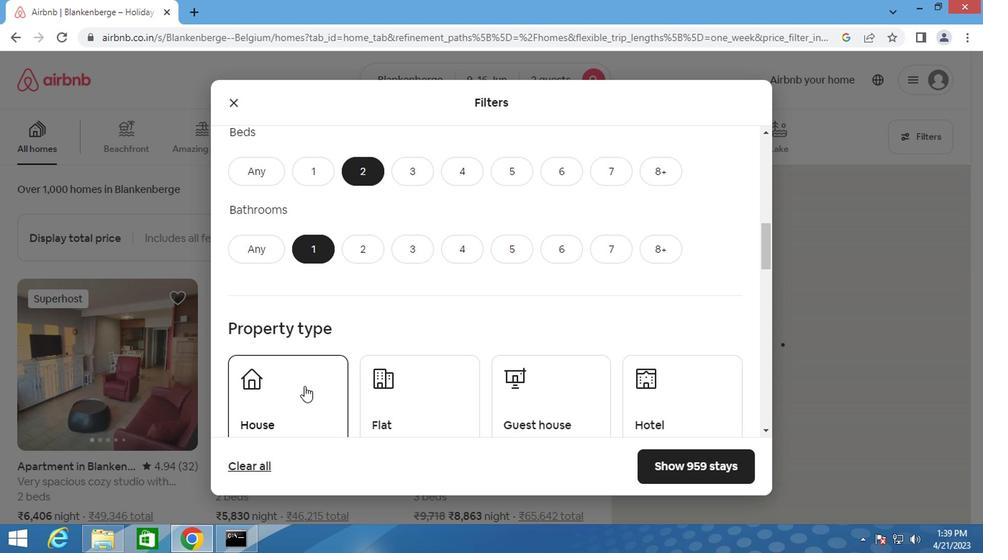 
Action: Mouse scrolled (301, 384) with delta (0, -1)
Screenshot: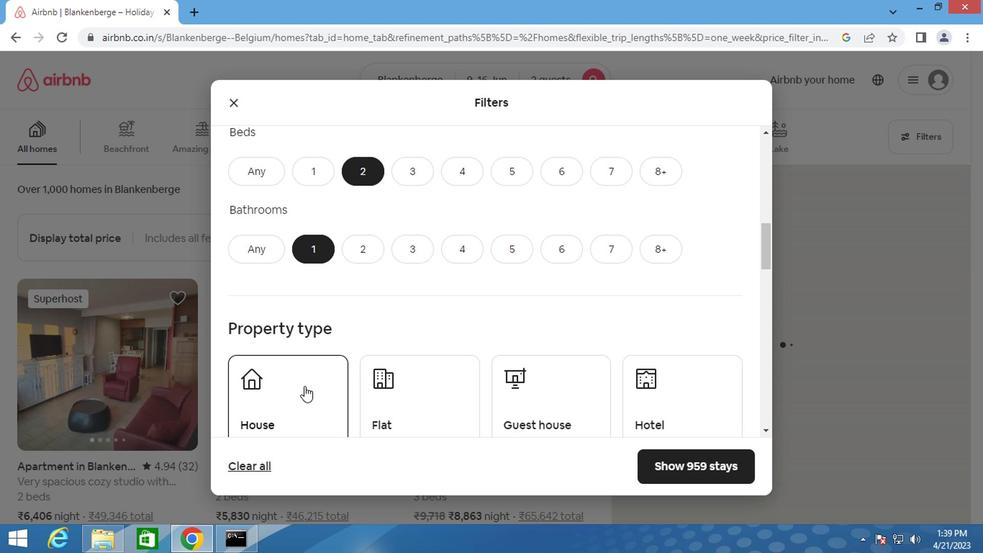 
Action: Mouse moved to (283, 280)
Screenshot: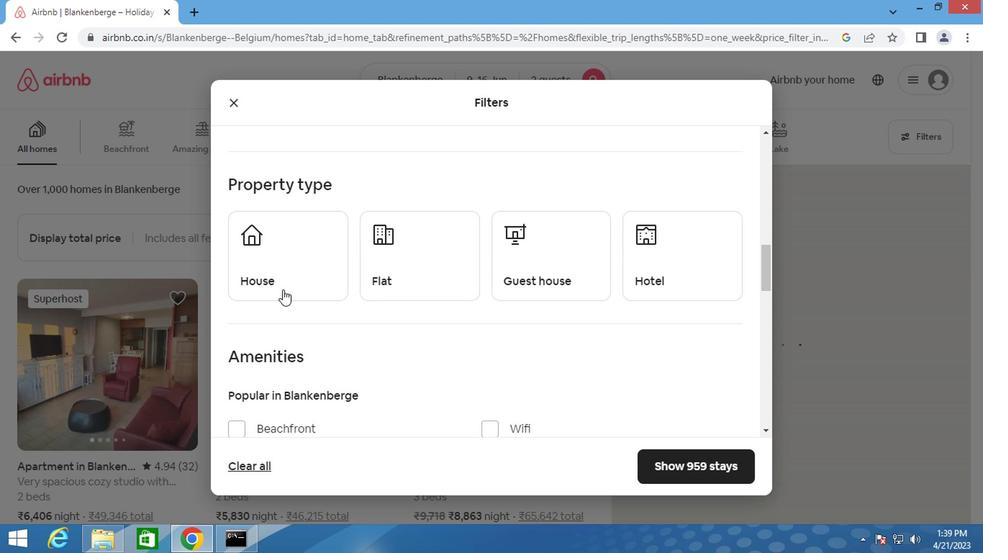 
Action: Mouse pressed left at (283, 280)
Screenshot: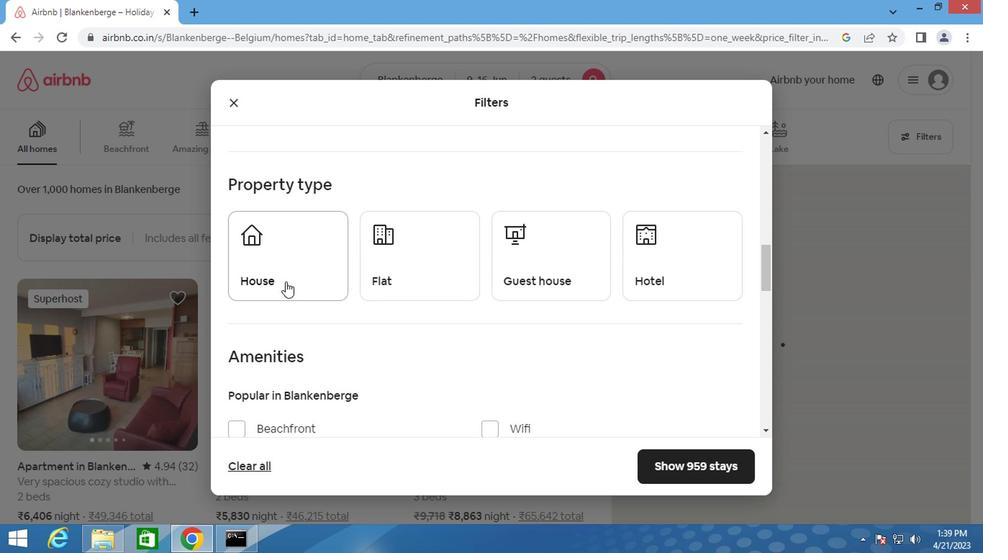 
Action: Mouse moved to (427, 279)
Screenshot: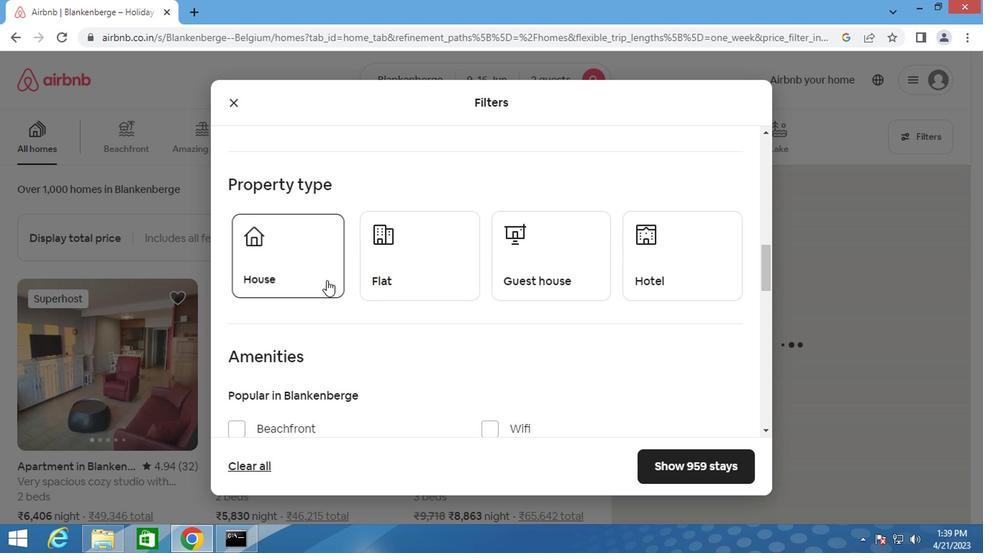 
Action: Mouse pressed left at (427, 279)
Screenshot: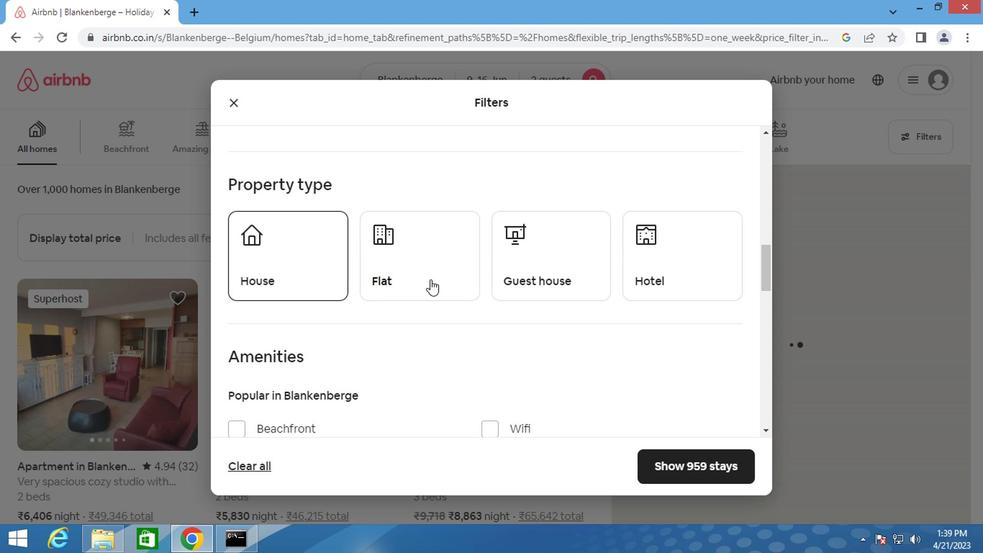 
Action: Mouse moved to (540, 269)
Screenshot: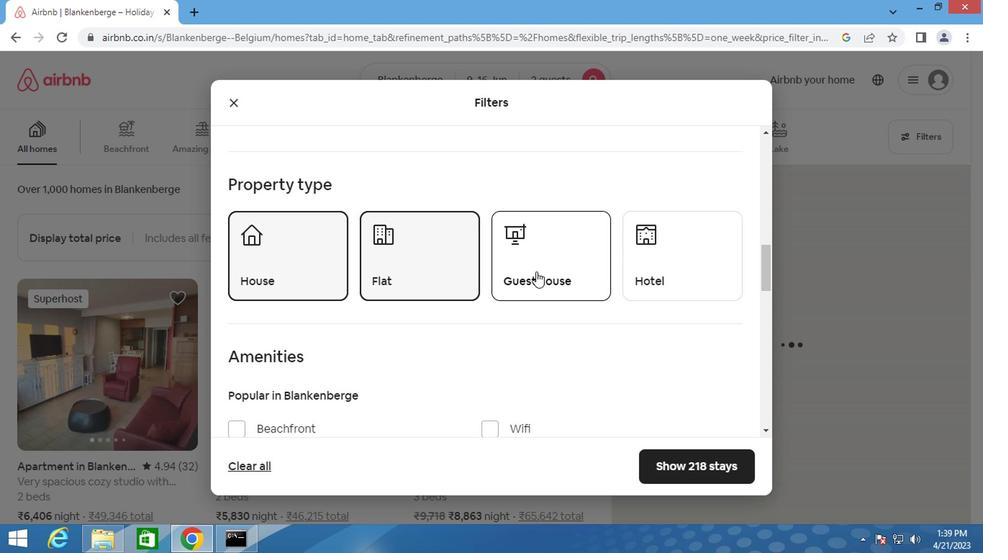 
Action: Mouse pressed left at (540, 269)
Screenshot: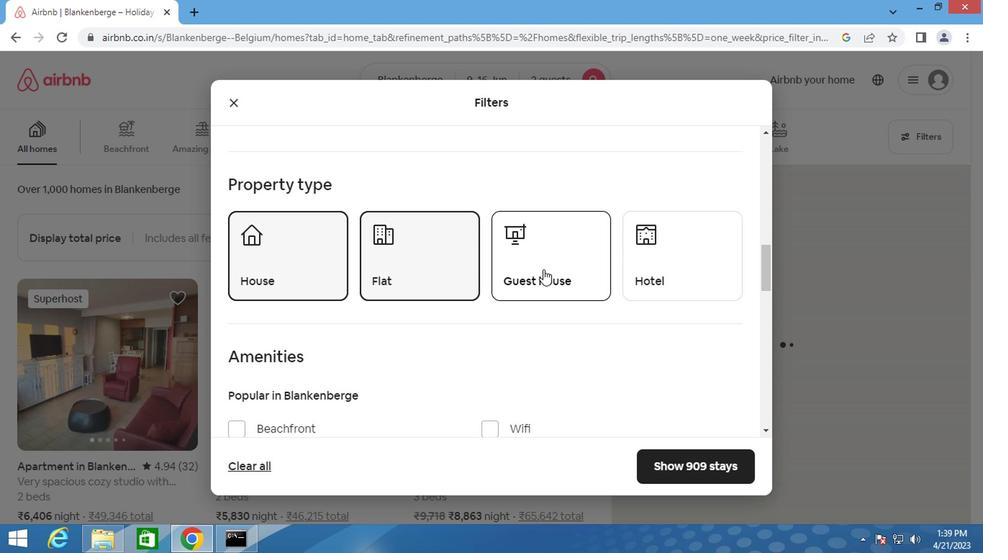
Action: Mouse scrolled (540, 268) with delta (0, -1)
Screenshot: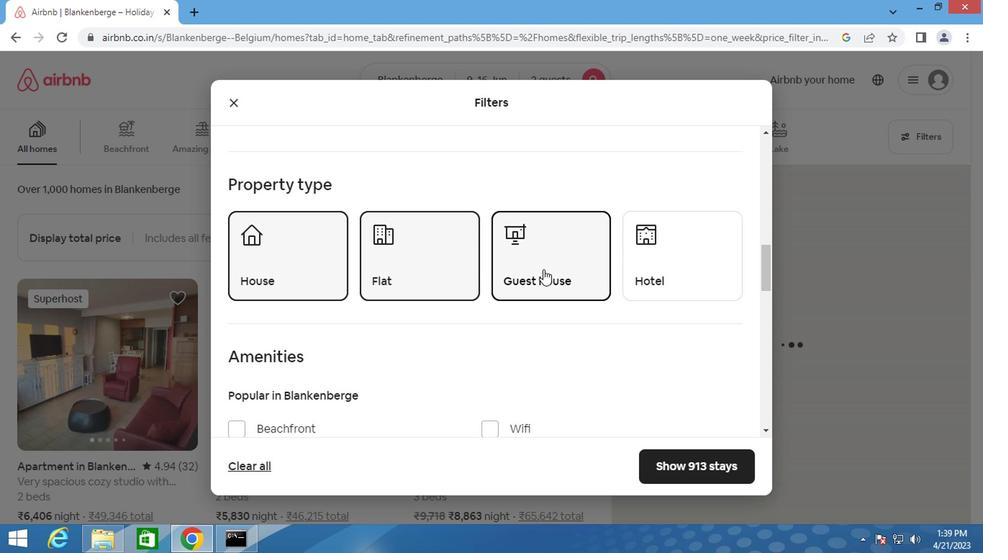 
Action: Mouse scrolled (540, 268) with delta (0, -1)
Screenshot: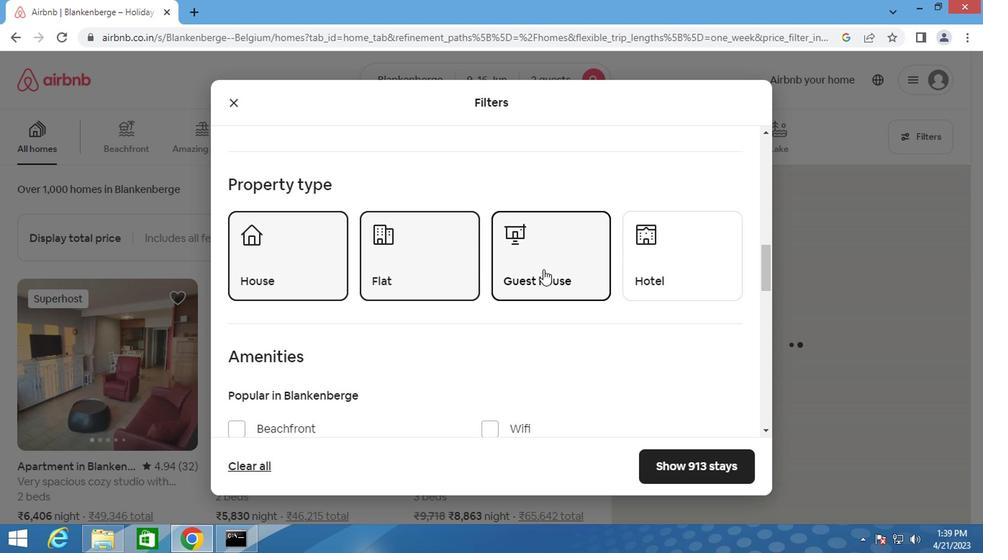 
Action: Mouse moved to (246, 384)
Screenshot: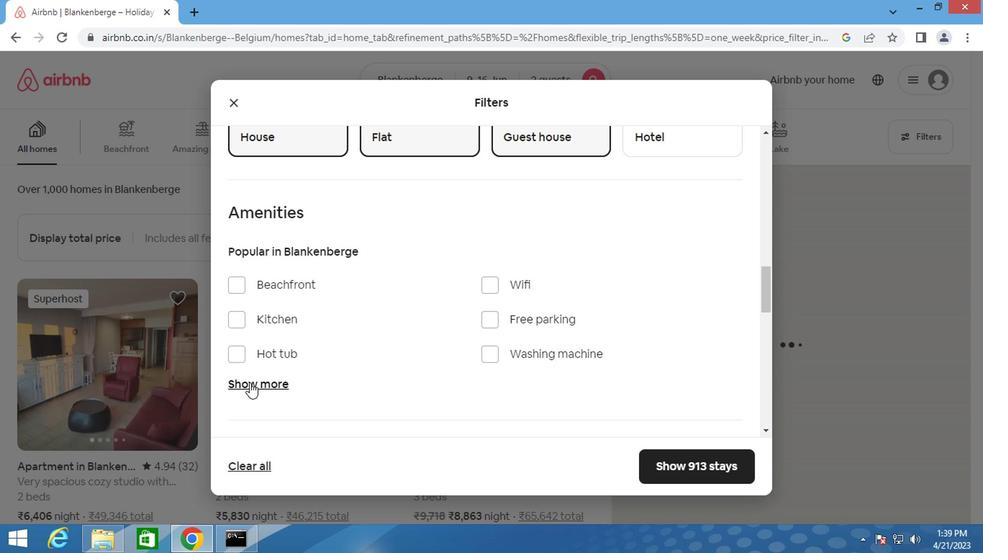 
Action: Mouse pressed left at (246, 384)
Screenshot: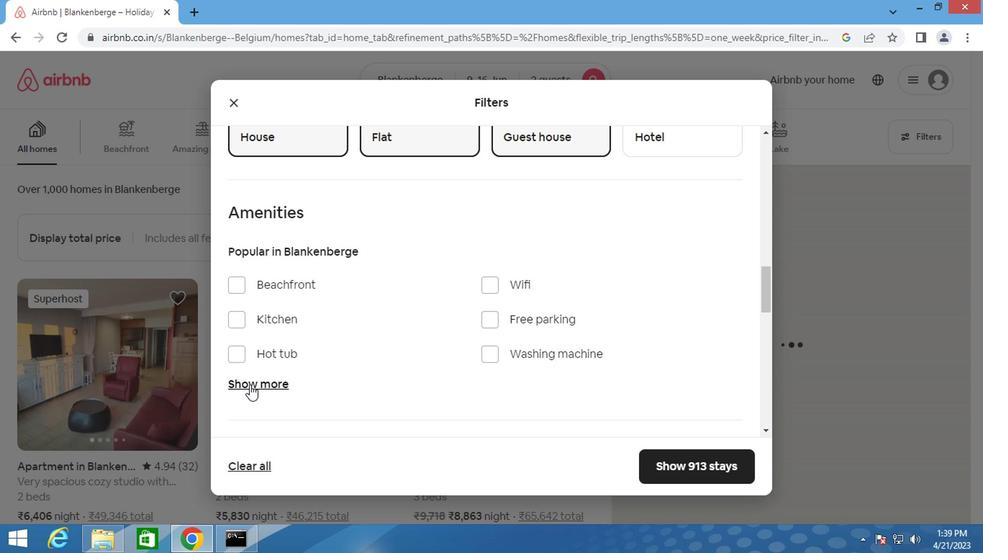 
Action: Mouse moved to (272, 370)
Screenshot: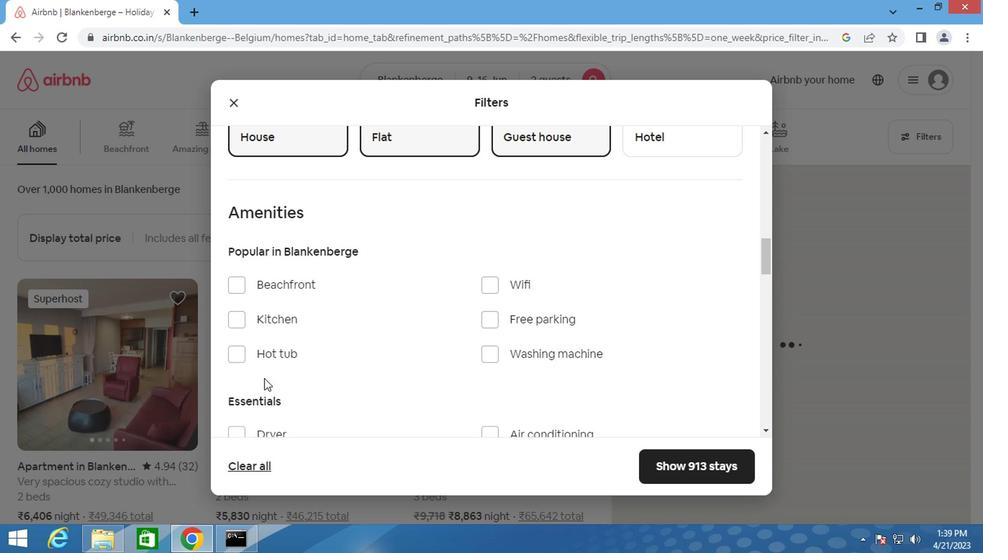 
Action: Mouse scrolled (272, 369) with delta (0, -1)
Screenshot: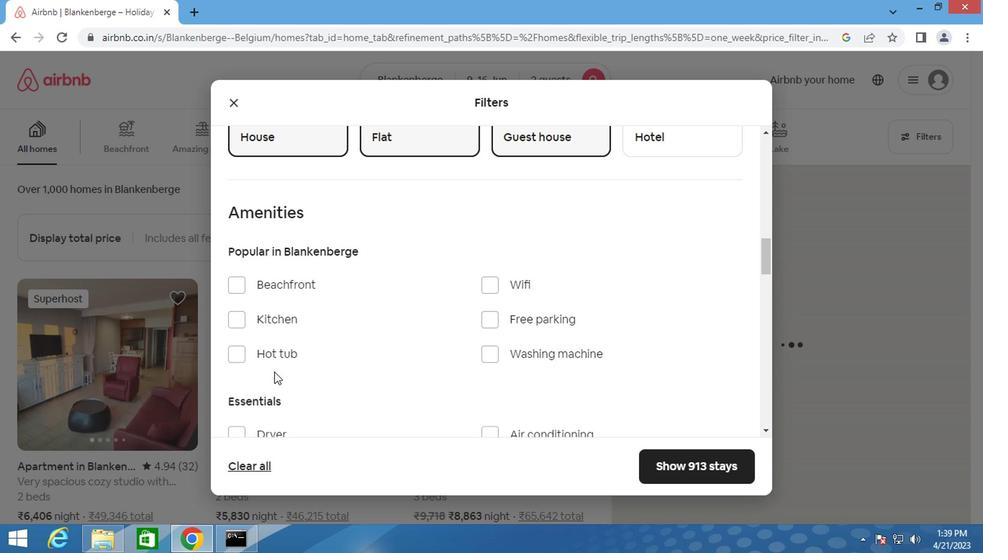 
Action: Mouse scrolled (272, 369) with delta (0, -1)
Screenshot: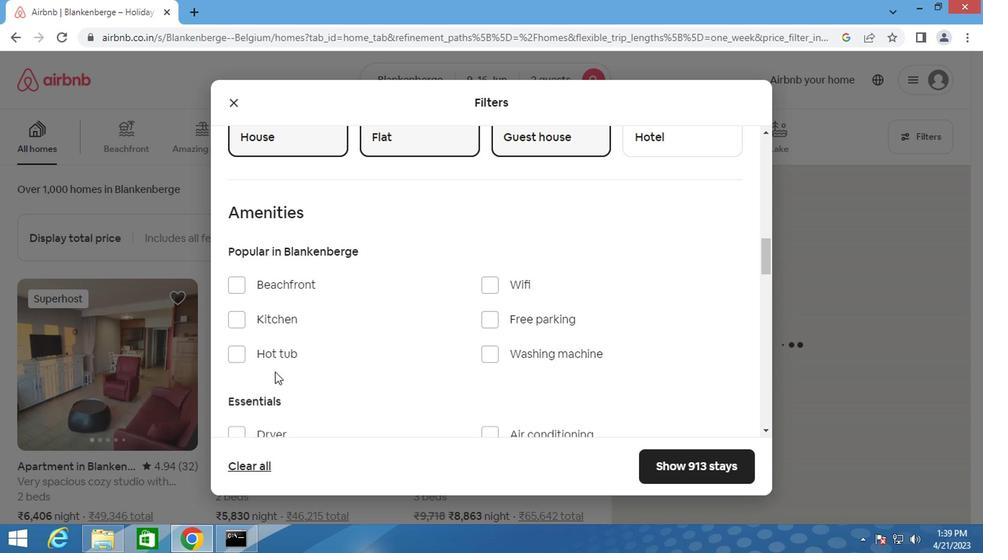 
Action: Mouse moved to (235, 331)
Screenshot: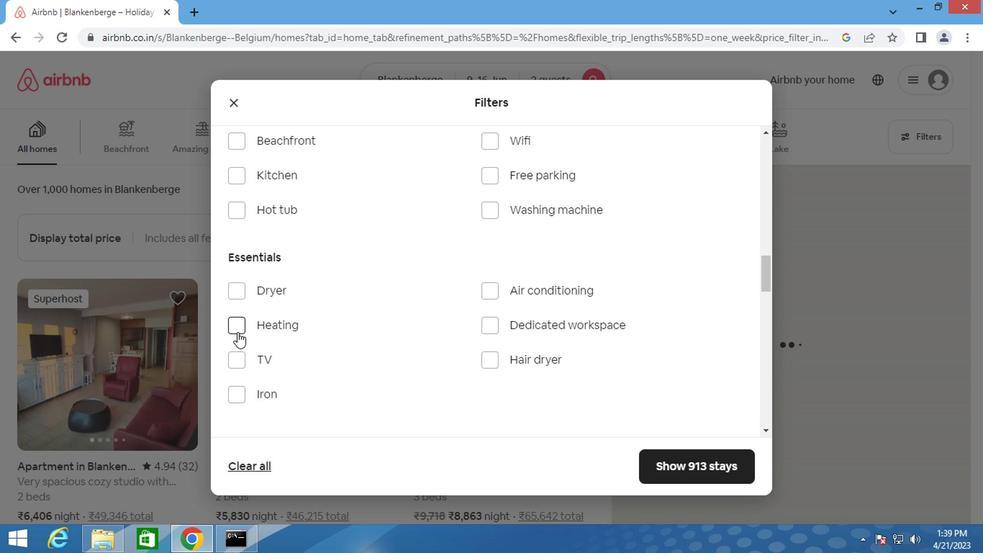 
Action: Mouse pressed left at (235, 331)
Screenshot: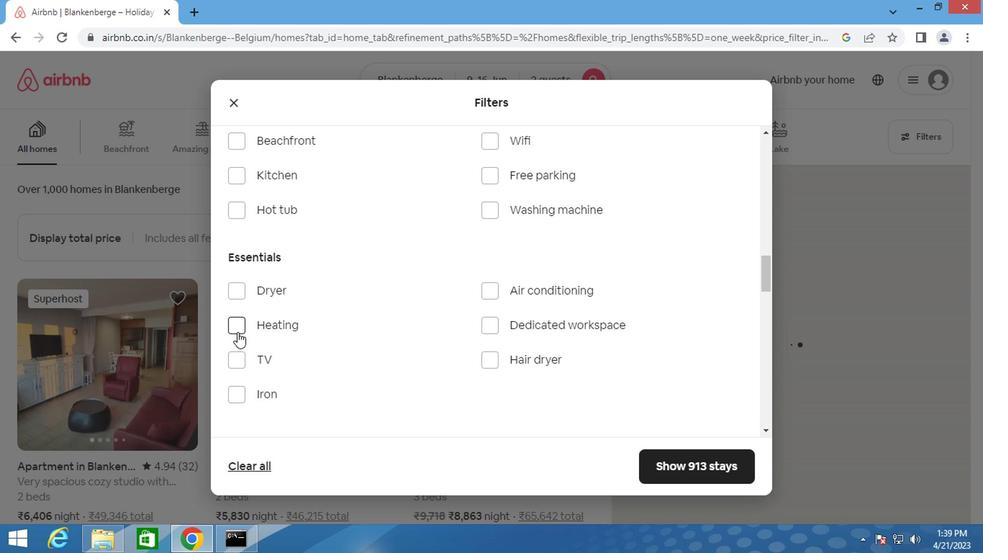
Action: Mouse scrolled (235, 330) with delta (0, 0)
Screenshot: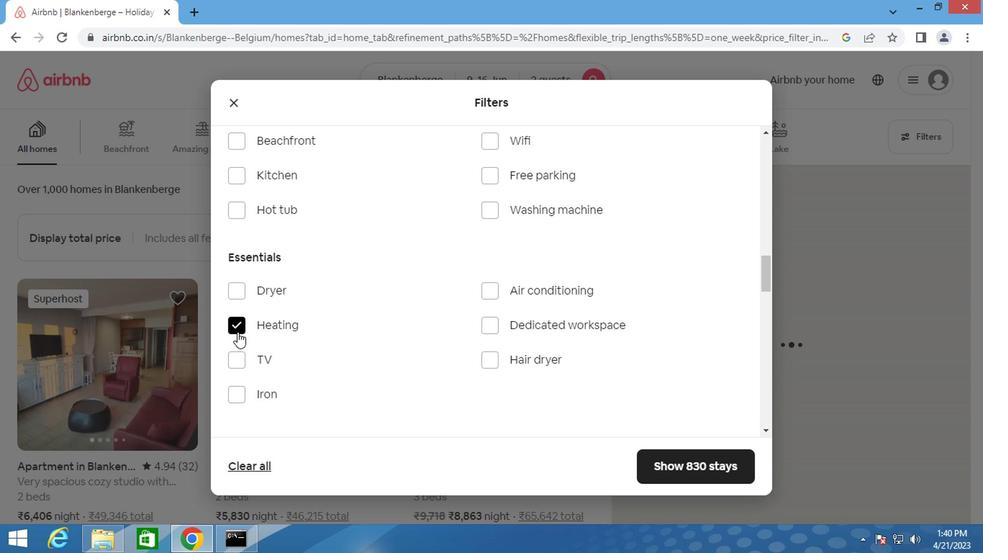 
Action: Mouse scrolled (235, 330) with delta (0, 0)
Screenshot: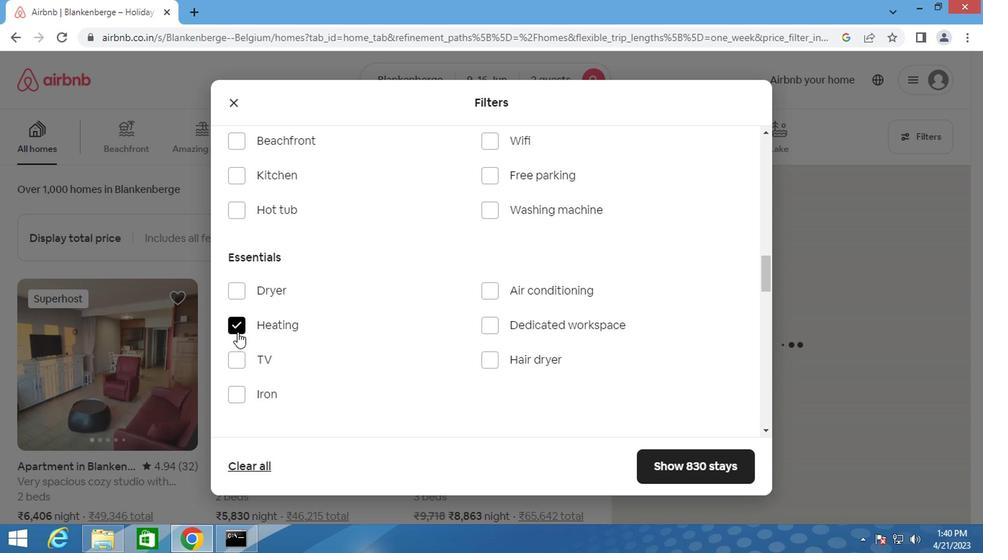 
Action: Mouse scrolled (235, 330) with delta (0, 0)
Screenshot: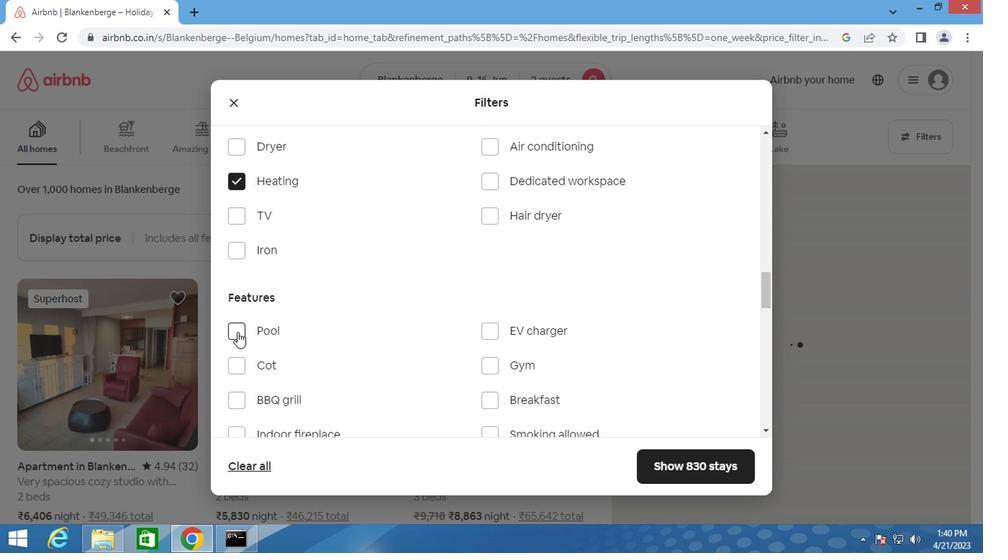 
Action: Mouse scrolled (235, 330) with delta (0, 0)
Screenshot: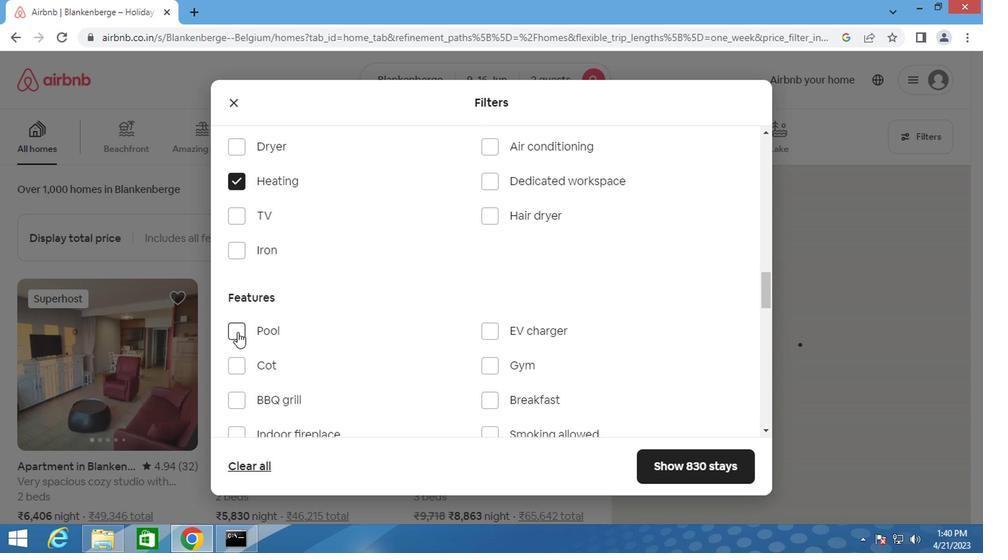 
Action: Mouse scrolled (235, 330) with delta (0, 0)
Screenshot: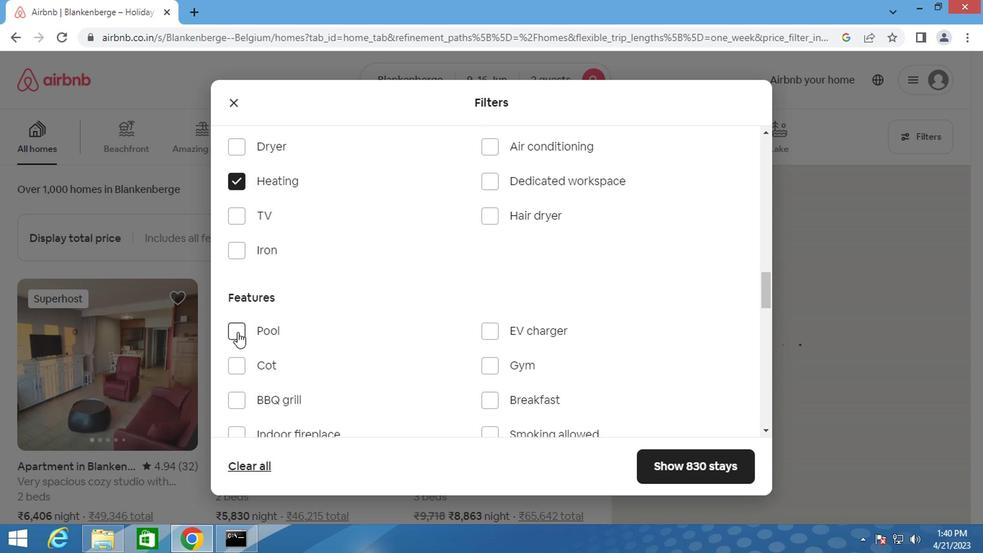 
Action: Mouse scrolled (235, 330) with delta (0, 0)
Screenshot: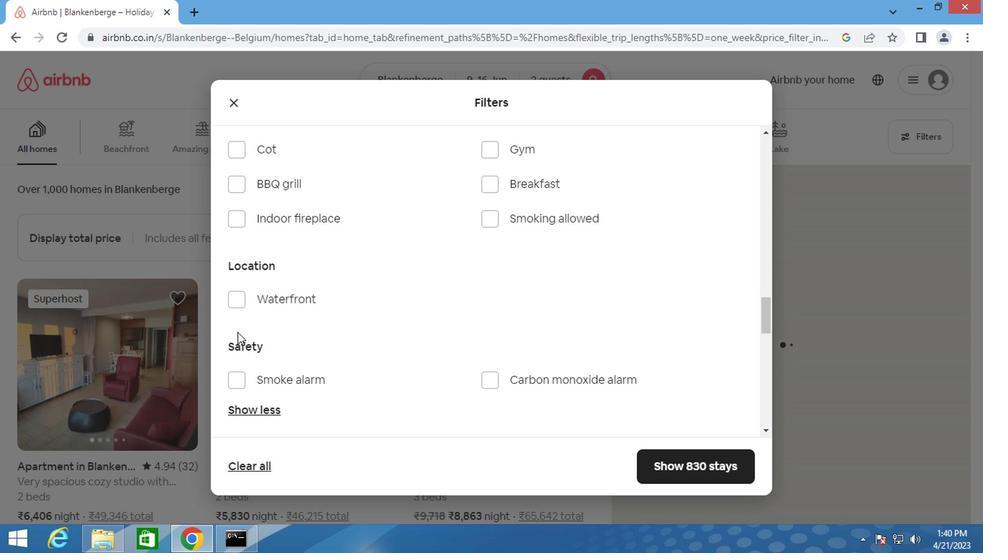 
Action: Mouse scrolled (235, 330) with delta (0, 0)
Screenshot: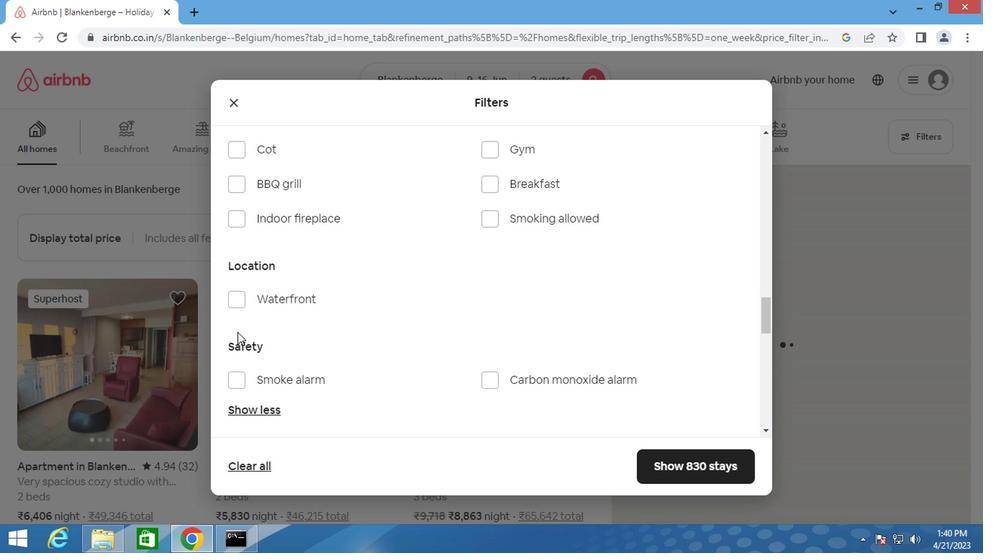 
Action: Mouse scrolled (235, 330) with delta (0, 0)
Screenshot: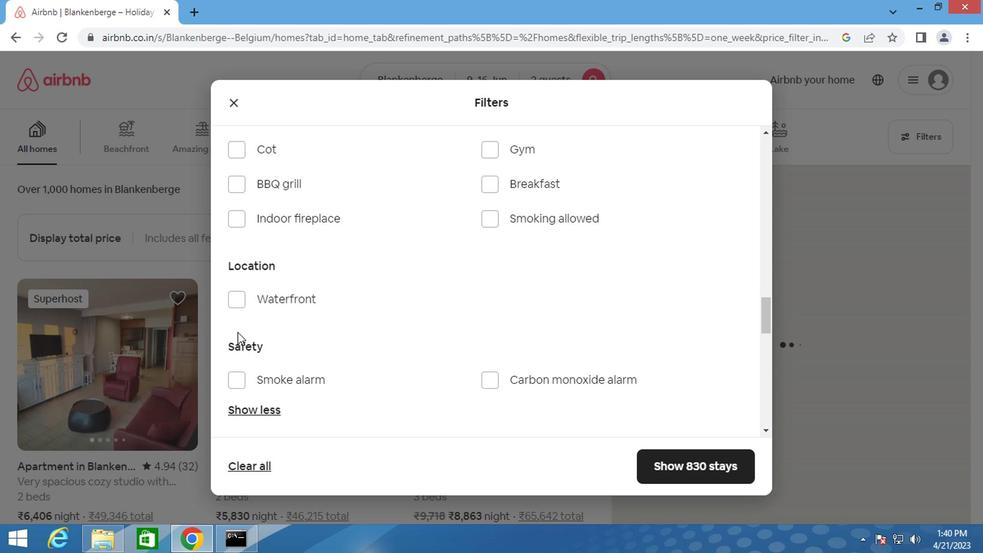 
Action: Mouse moved to (699, 358)
Screenshot: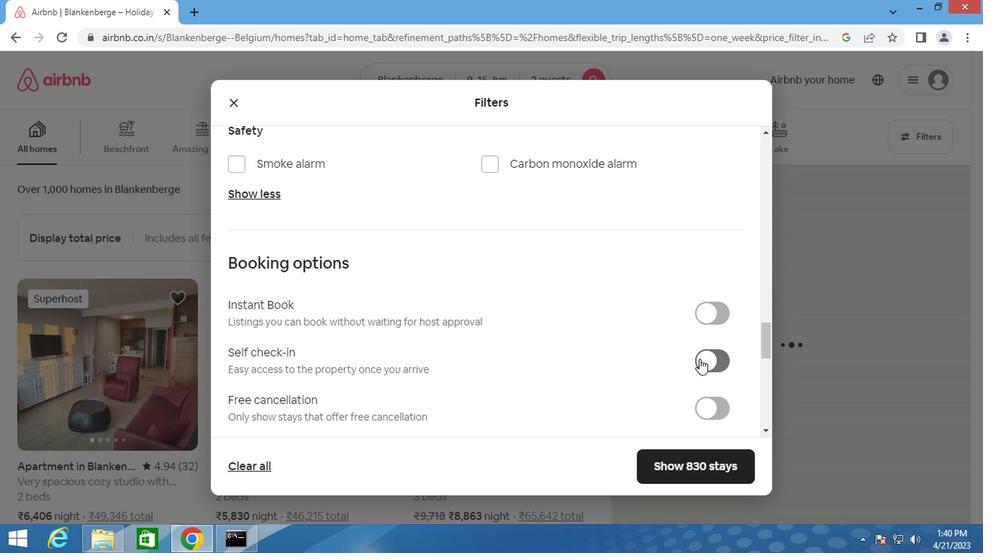 
Action: Mouse pressed left at (699, 358)
Screenshot: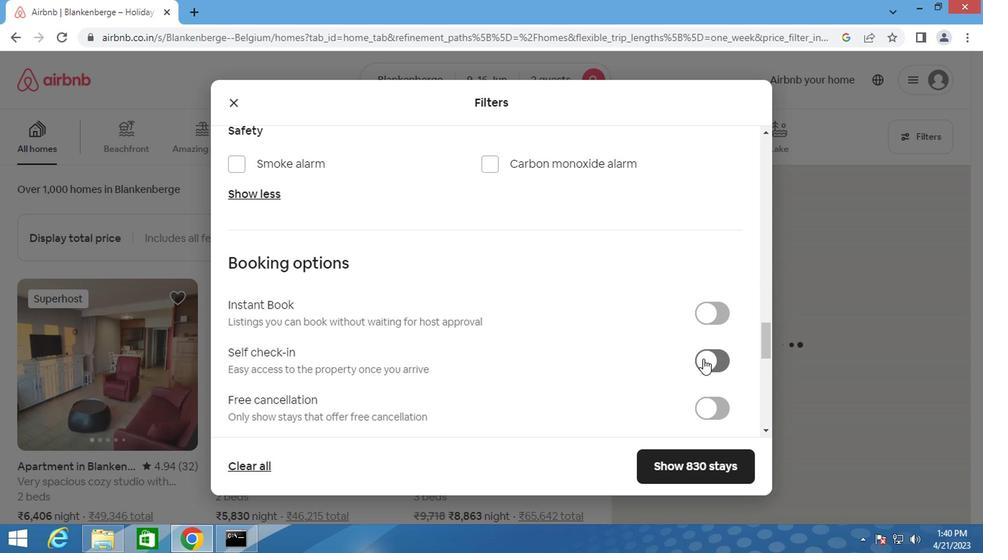 
Action: Mouse moved to (590, 358)
Screenshot: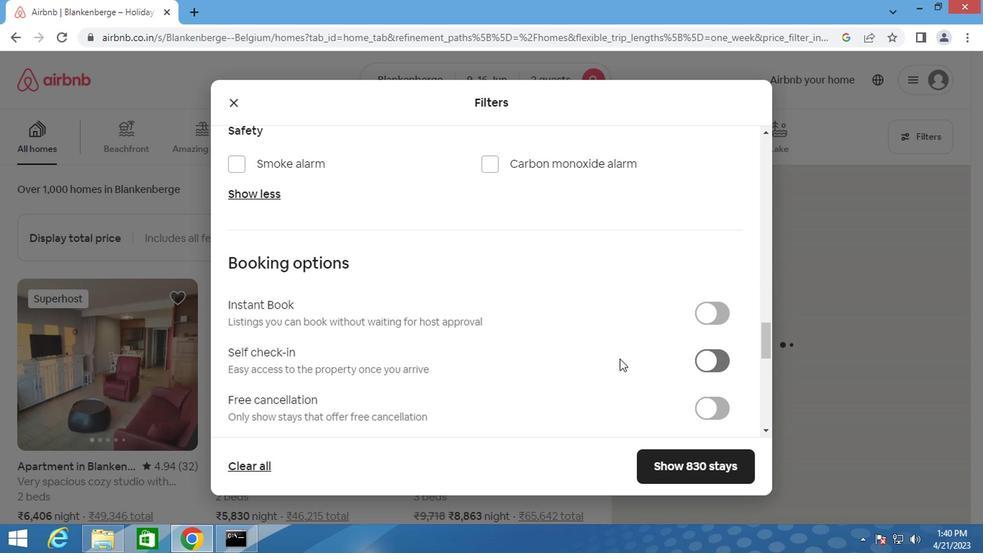 
Action: Mouse scrolled (590, 357) with delta (0, -1)
Screenshot: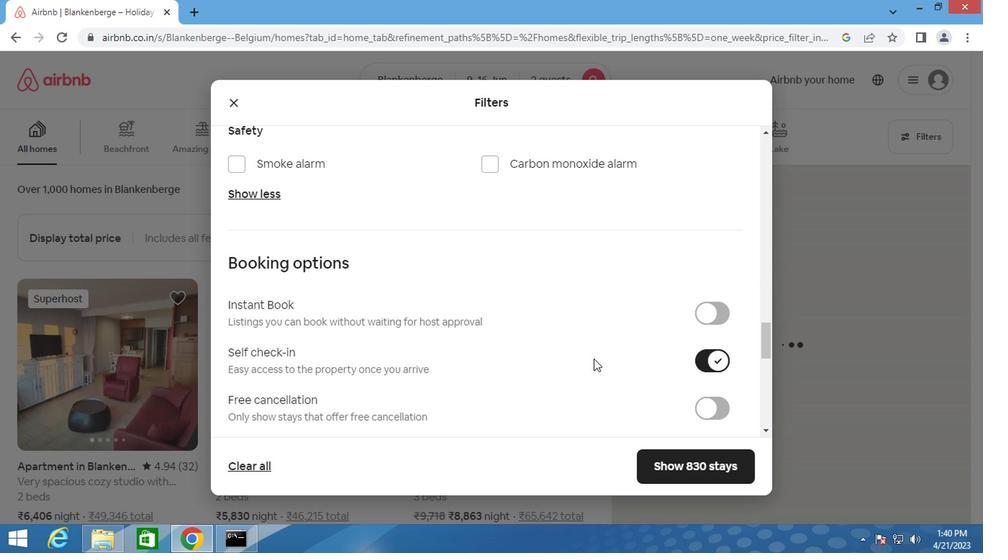
Action: Mouse scrolled (590, 357) with delta (0, -1)
Screenshot: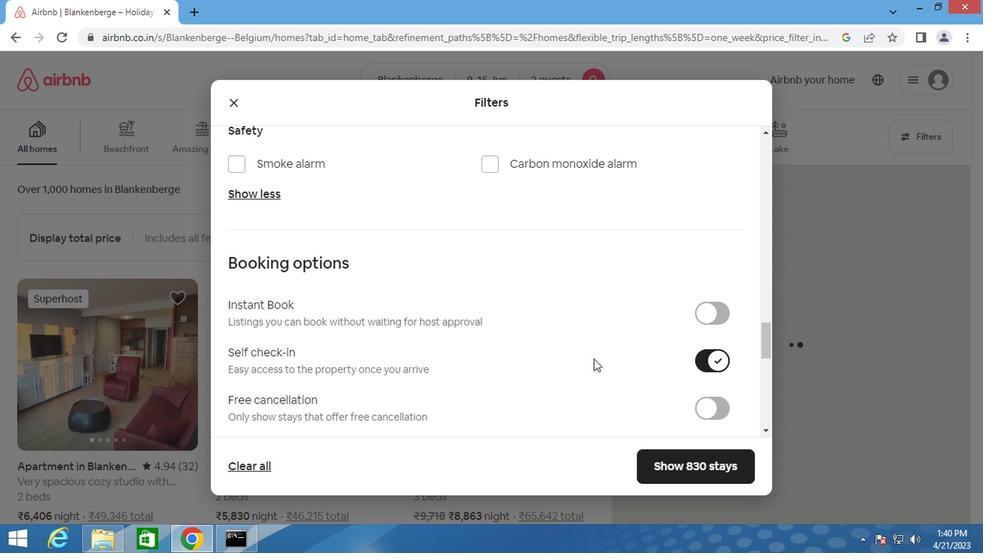 
Action: Mouse scrolled (590, 357) with delta (0, -1)
Screenshot: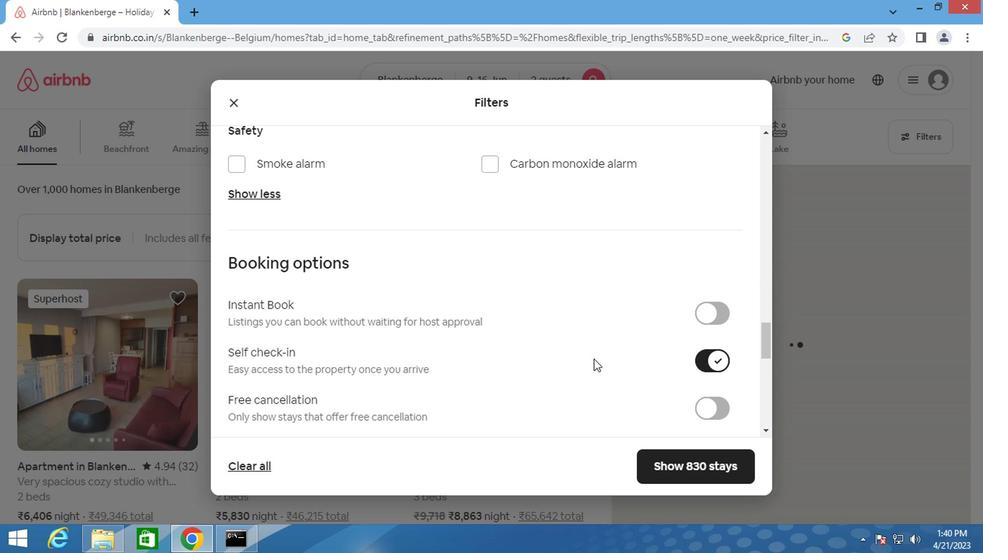 
Action: Mouse moved to (450, 345)
Screenshot: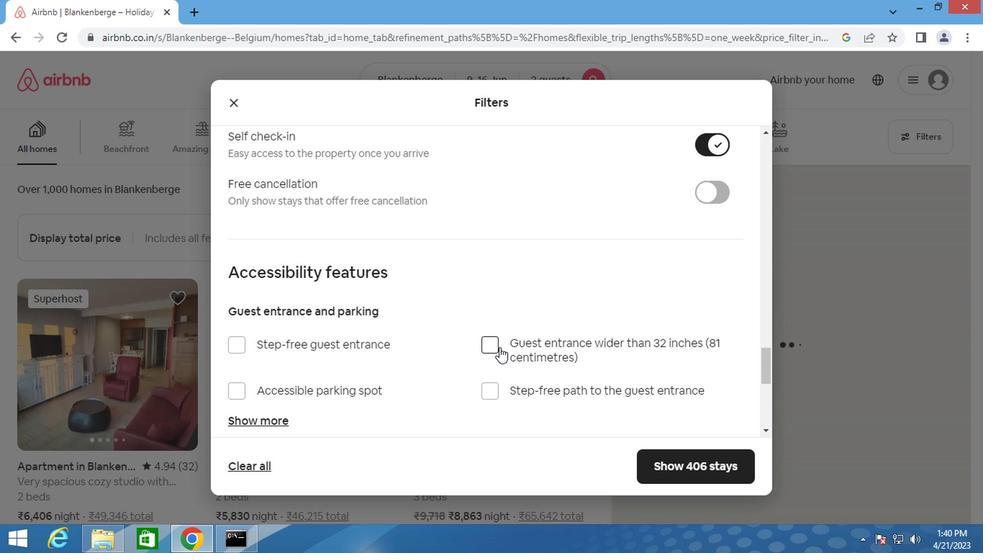 
Action: Mouse scrolled (450, 344) with delta (0, -1)
Screenshot: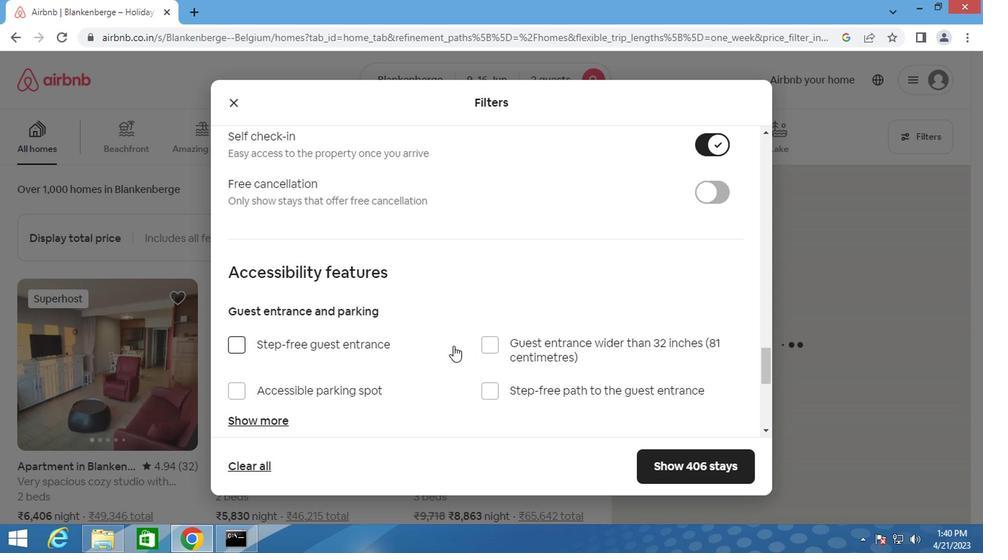 
Action: Mouse scrolled (450, 344) with delta (0, -1)
Screenshot: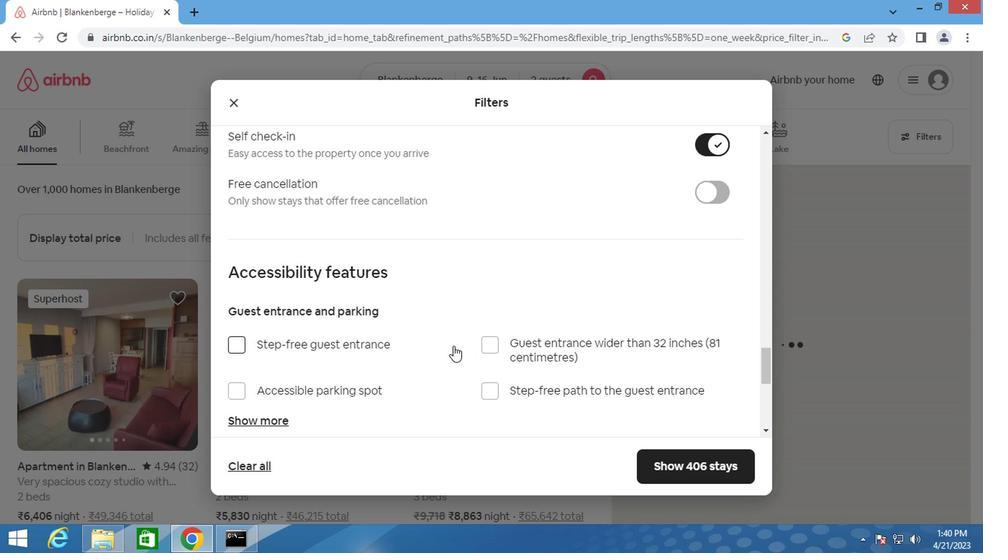 
Action: Mouse moved to (356, 340)
Screenshot: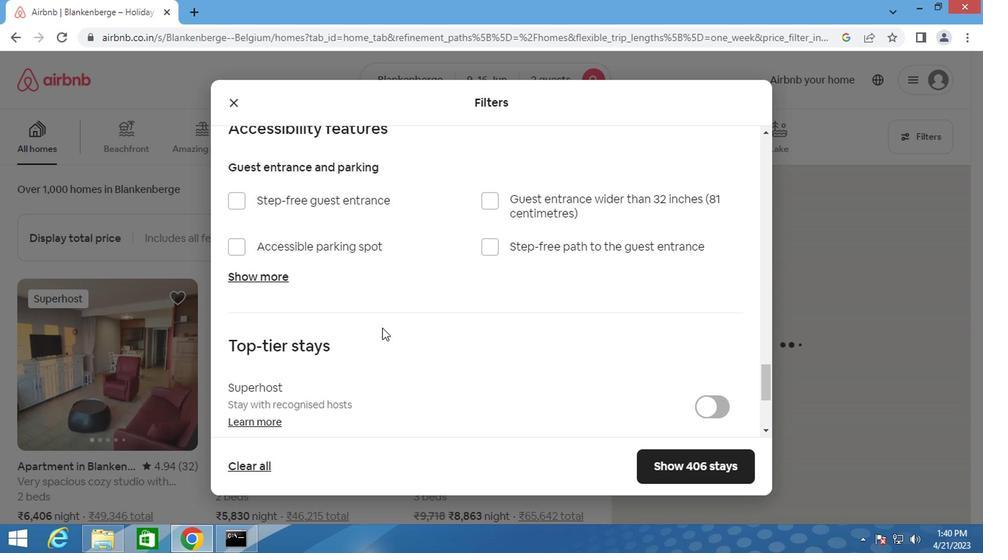 
Action: Mouse scrolled (356, 340) with delta (0, 0)
Screenshot: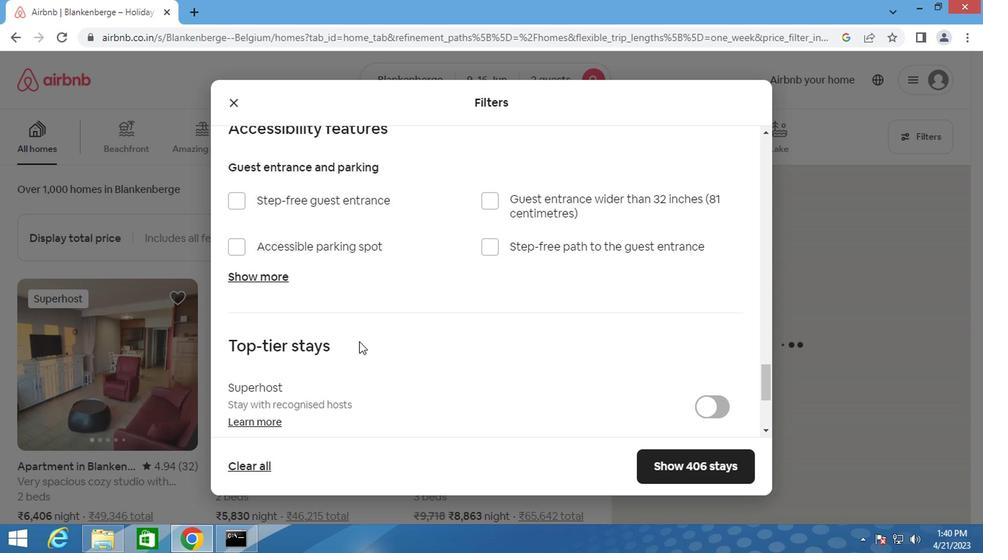 
Action: Mouse scrolled (356, 340) with delta (0, 0)
Screenshot: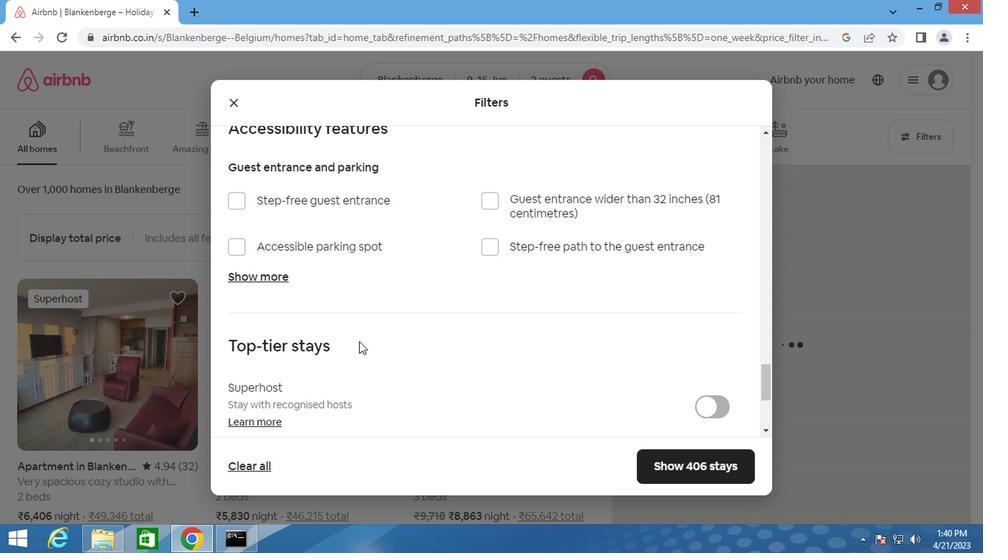 
Action: Mouse scrolled (356, 340) with delta (0, 0)
Screenshot: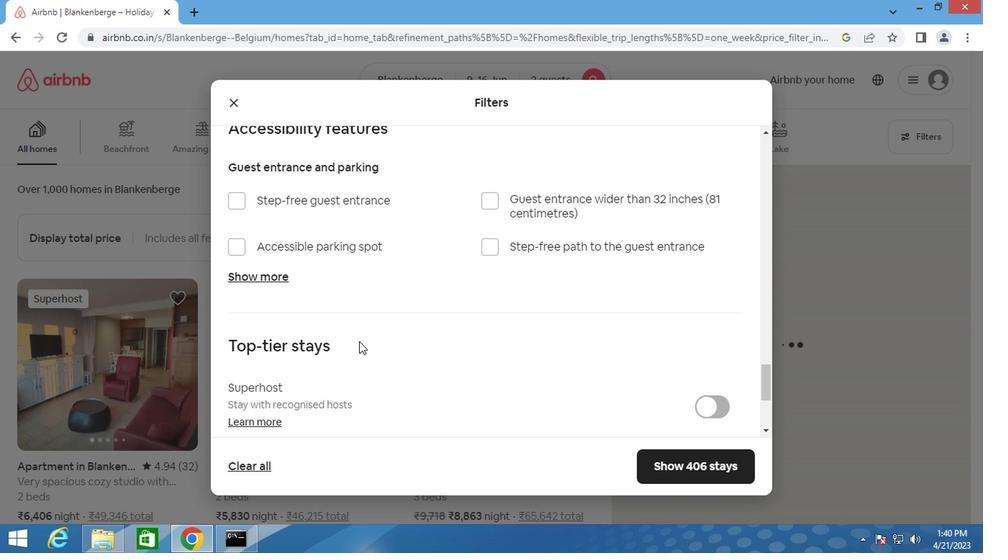 
Action: Mouse moved to (232, 342)
Screenshot: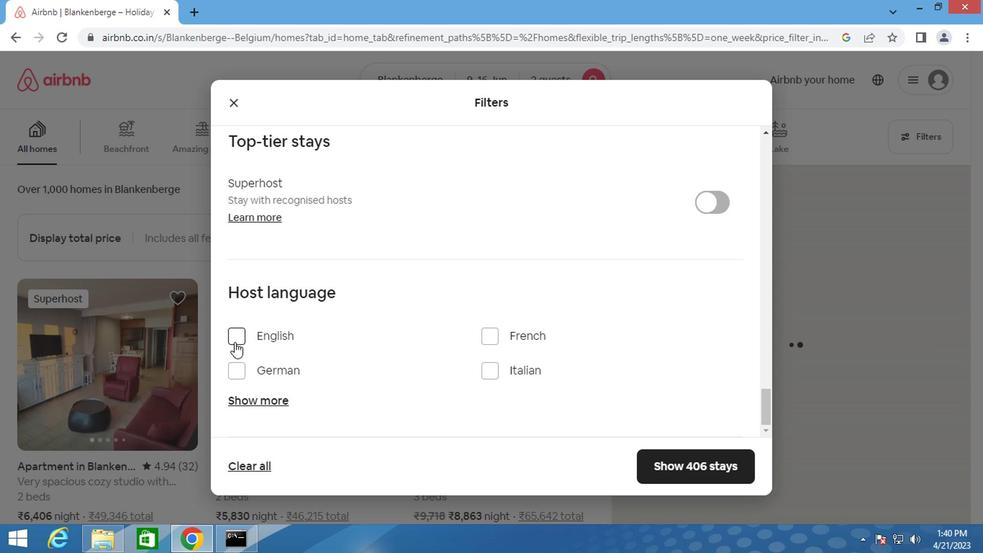 
Action: Mouse pressed left at (232, 342)
Screenshot: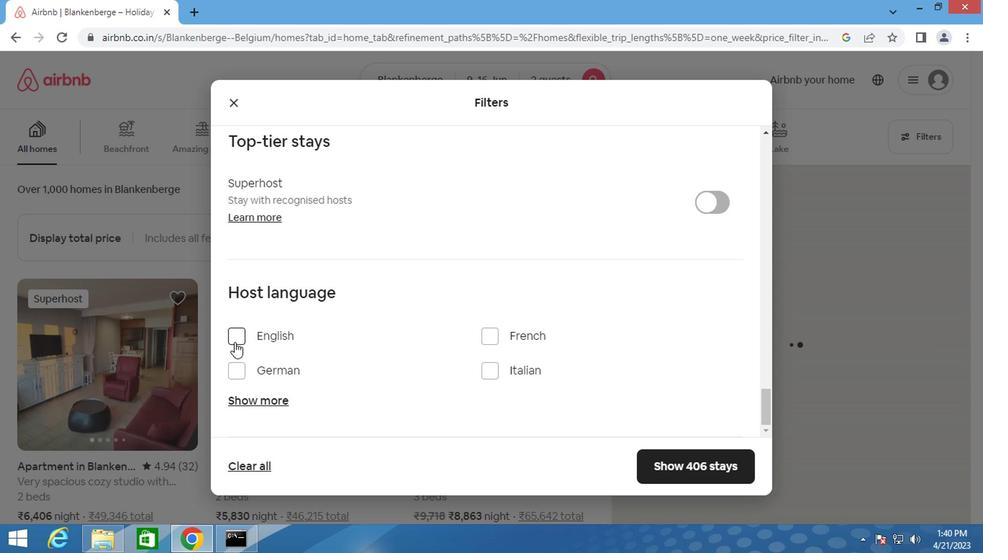 
Action: Mouse moved to (685, 467)
Screenshot: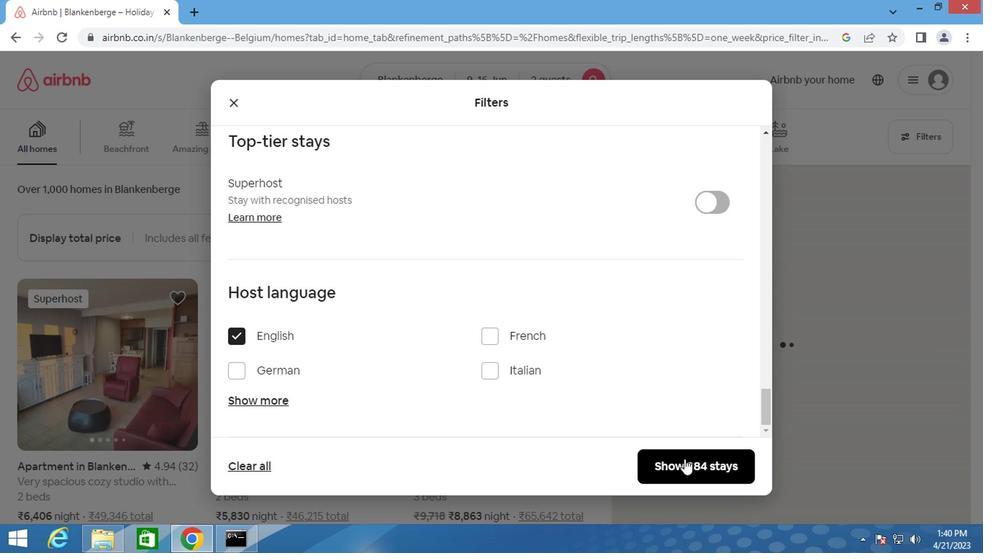 
Action: Mouse pressed left at (685, 467)
Screenshot: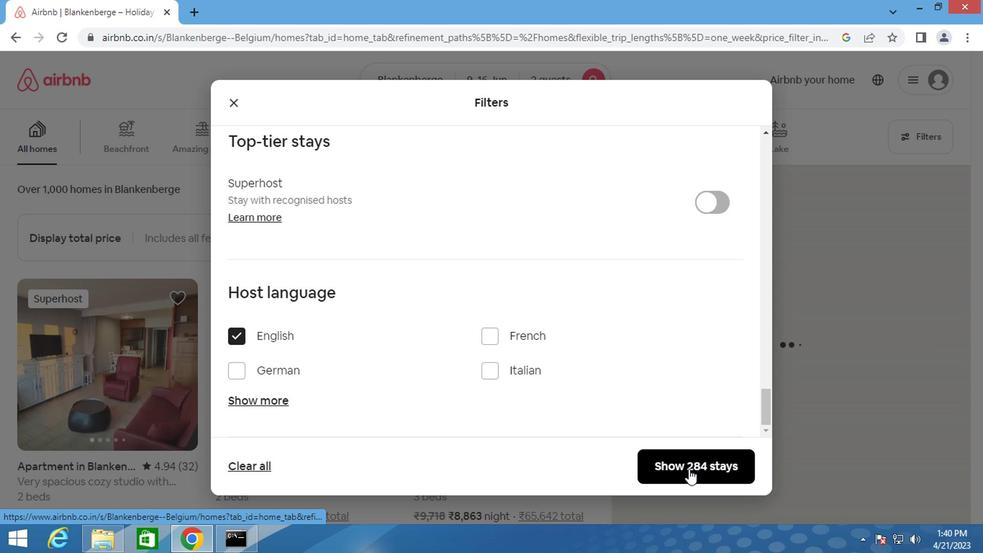 
Action: Key pressed <Key.f8>
Screenshot: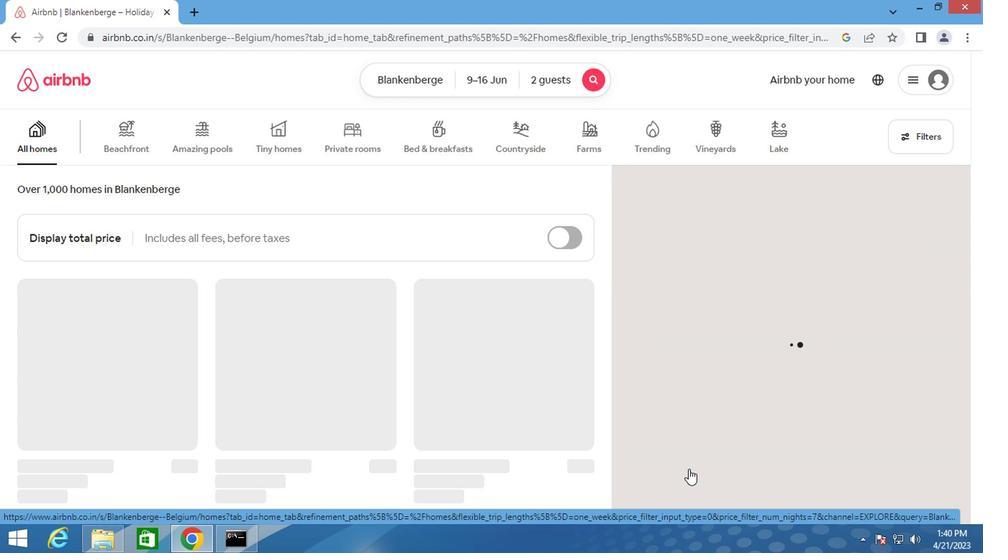 
